 Task: Find a round trip flight from Alexandria to Shanghai for 2 adults in economy class, departing on October 12 and returning on October 17. Use any number of stops and filter by specific airlines.
Action: Mouse pressed left at (288, 263)
Screenshot: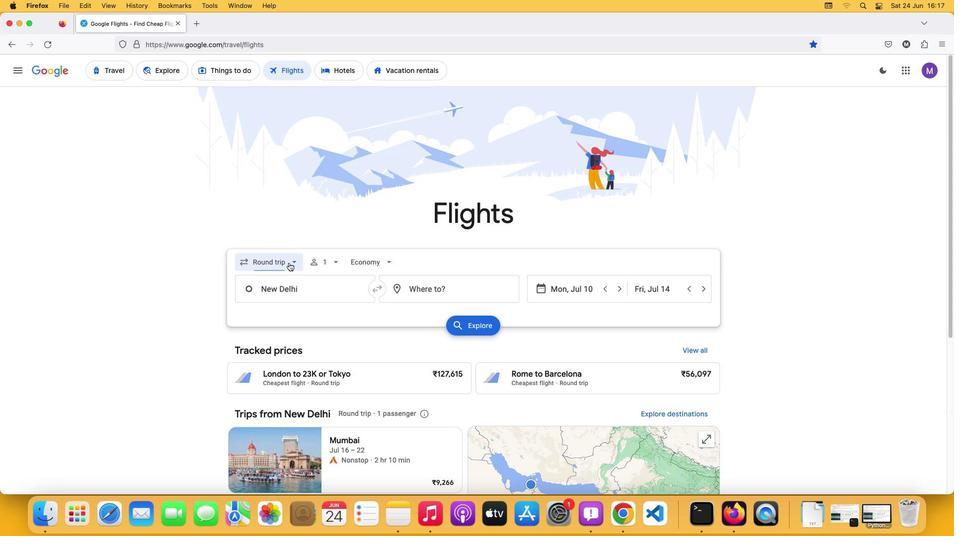 
Action: Mouse moved to (288, 285)
Screenshot: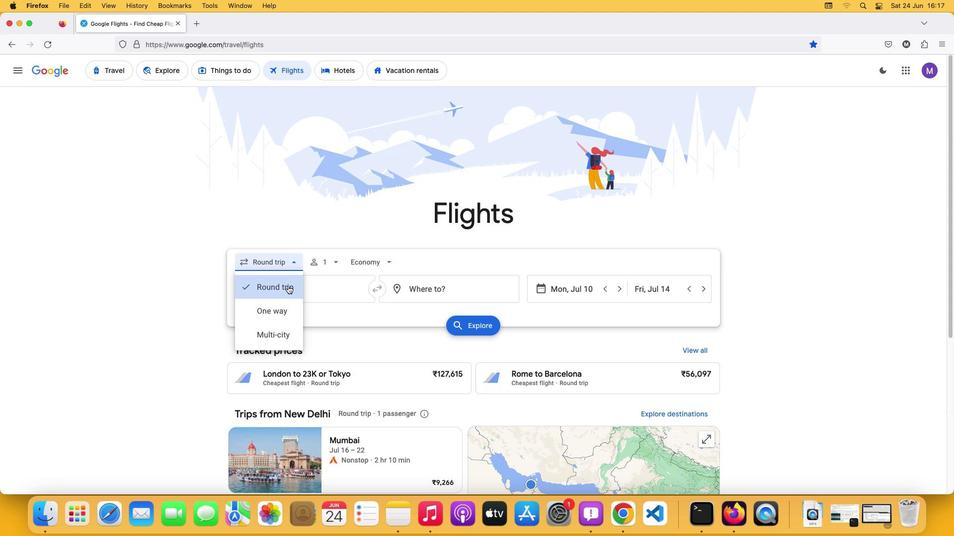
Action: Mouse pressed left at (288, 285)
Screenshot: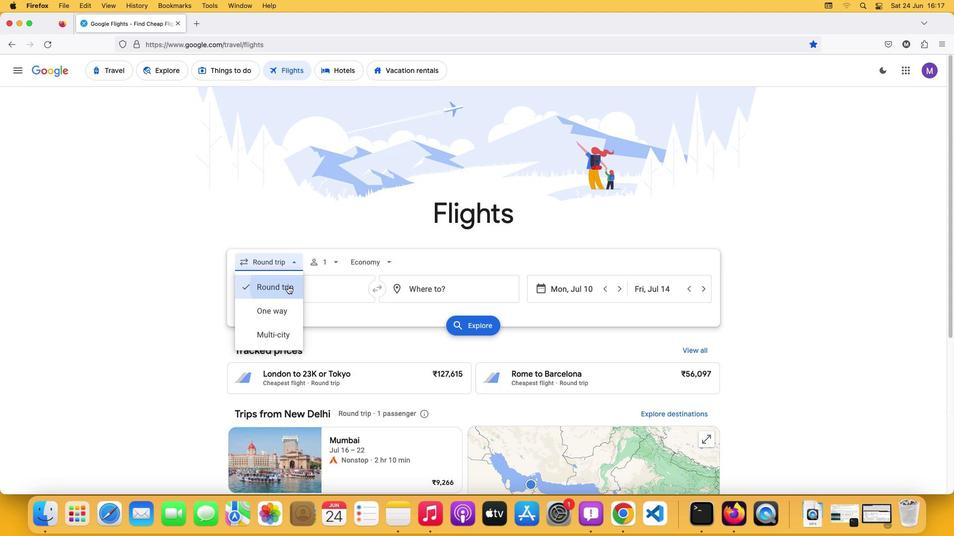 
Action: Mouse moved to (330, 262)
Screenshot: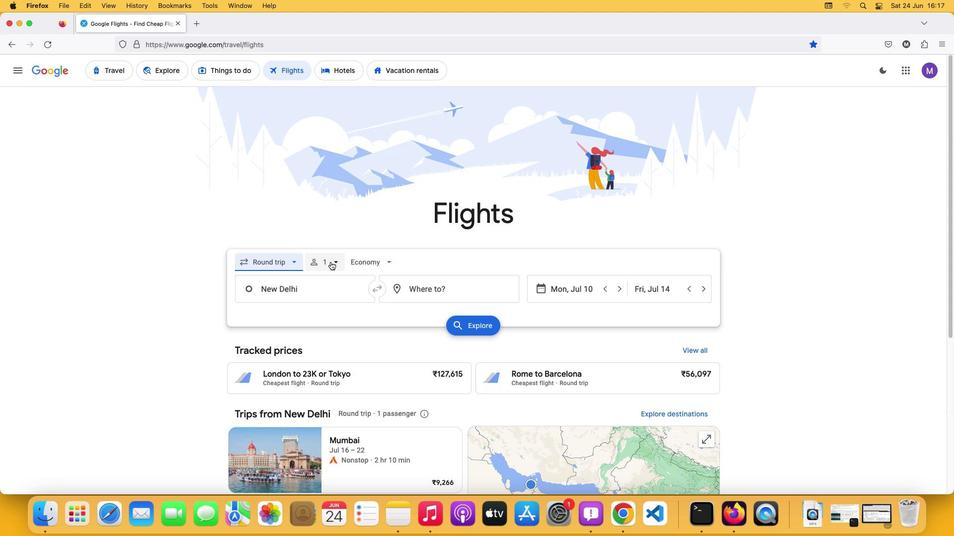 
Action: Mouse pressed left at (330, 262)
Screenshot: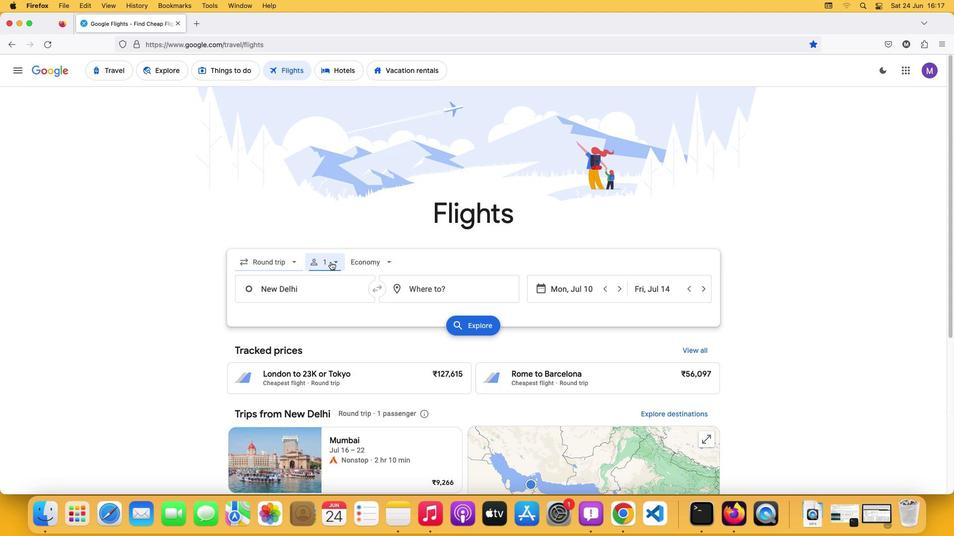 
Action: Mouse moved to (413, 289)
Screenshot: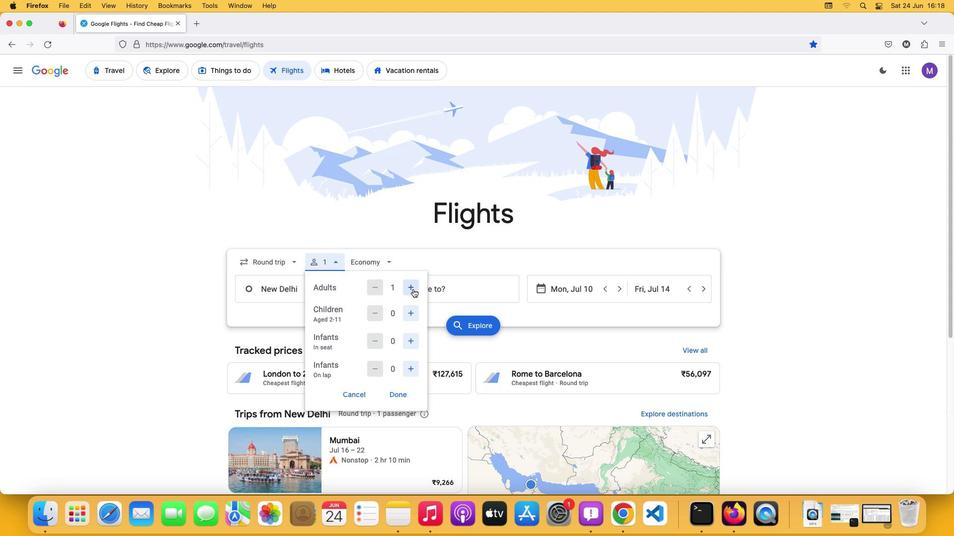 
Action: Mouse pressed left at (413, 289)
Screenshot: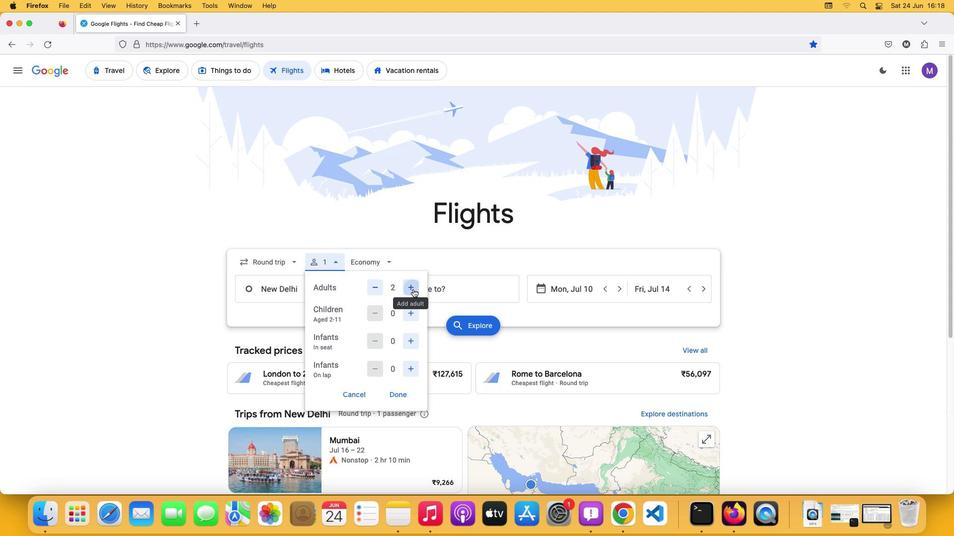 
Action: Mouse moved to (400, 392)
Screenshot: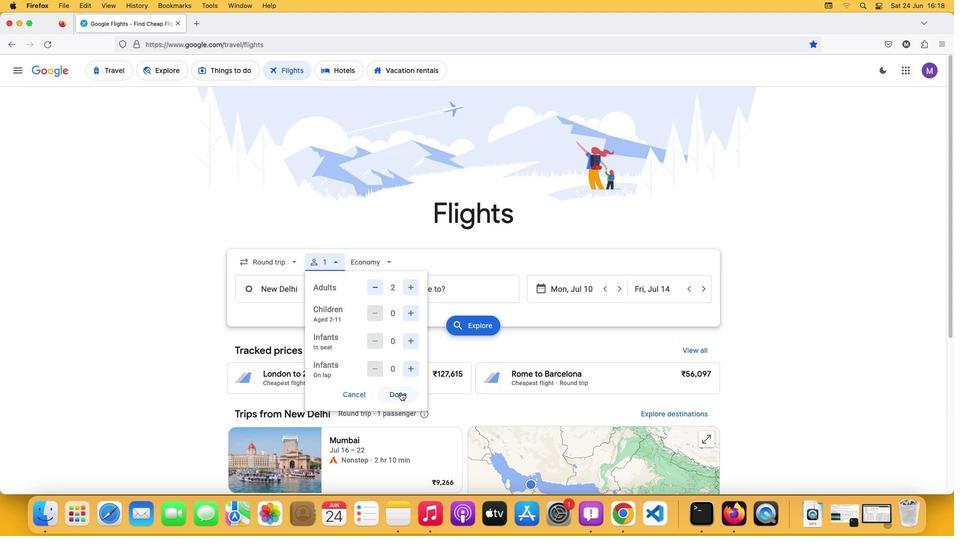 
Action: Mouse pressed left at (400, 392)
Screenshot: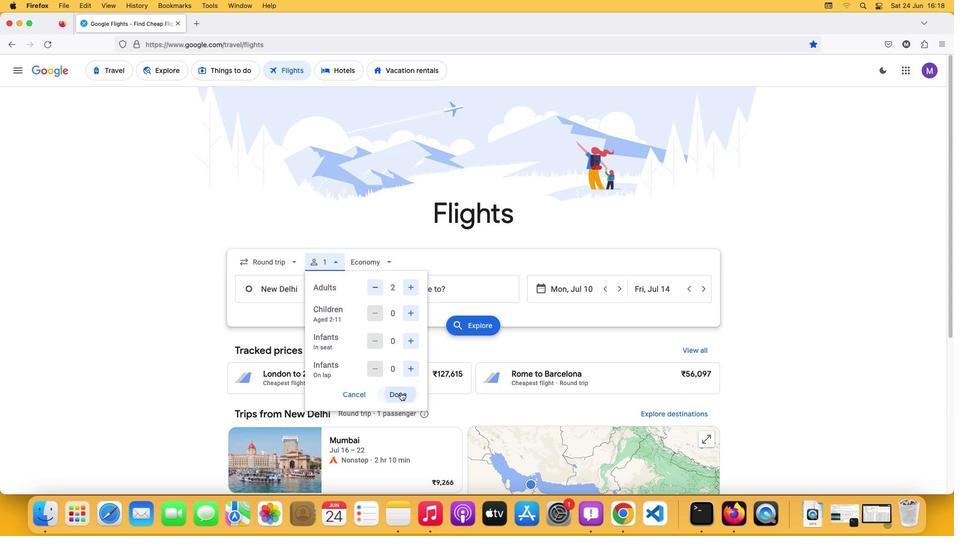 
Action: Mouse moved to (384, 265)
Screenshot: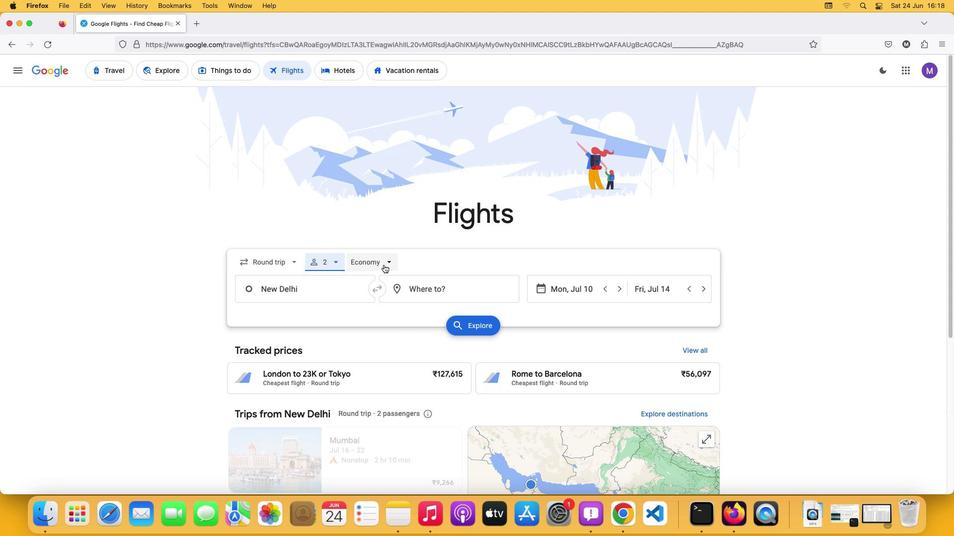 
Action: Mouse pressed left at (384, 265)
Screenshot: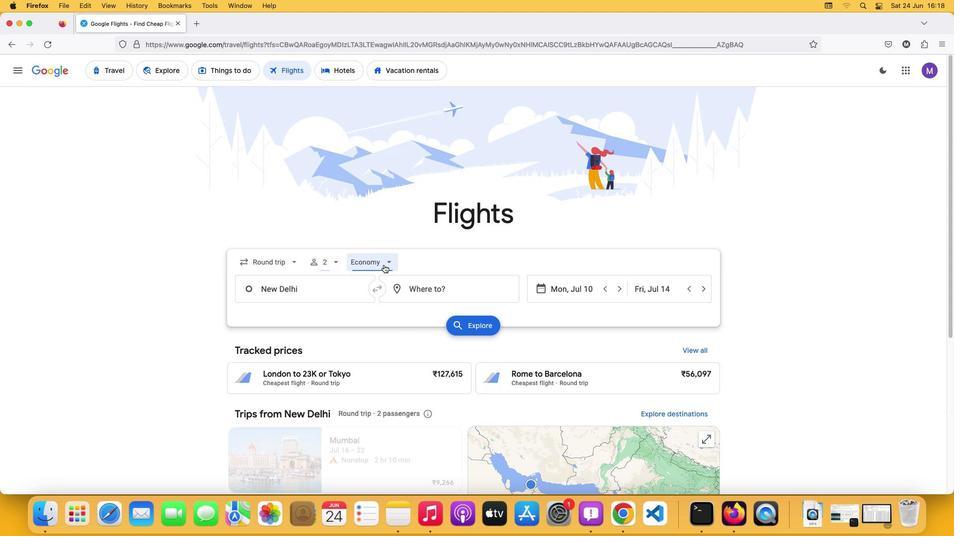 
Action: Mouse moved to (395, 283)
Screenshot: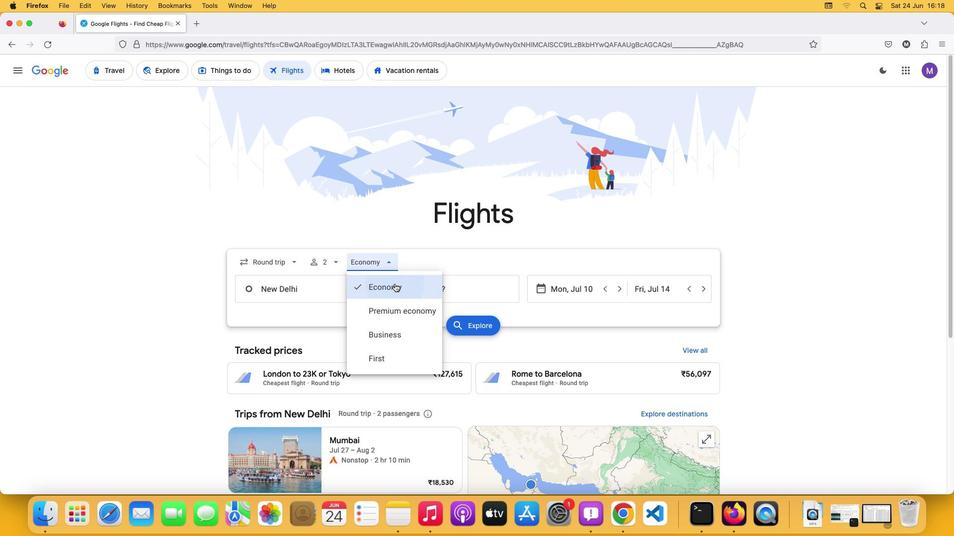 
Action: Mouse pressed left at (395, 283)
Screenshot: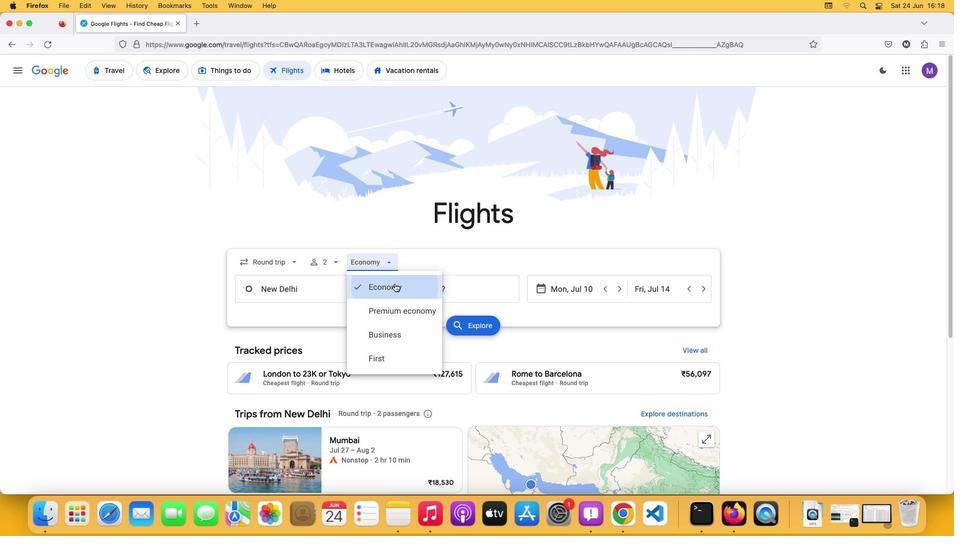
Action: Mouse moved to (317, 285)
Screenshot: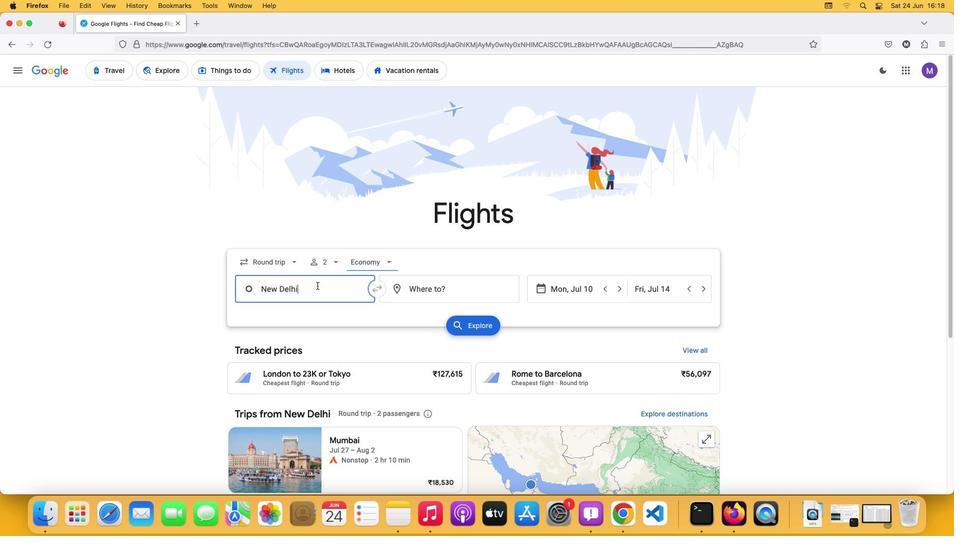 
Action: Mouse pressed left at (317, 285)
Screenshot: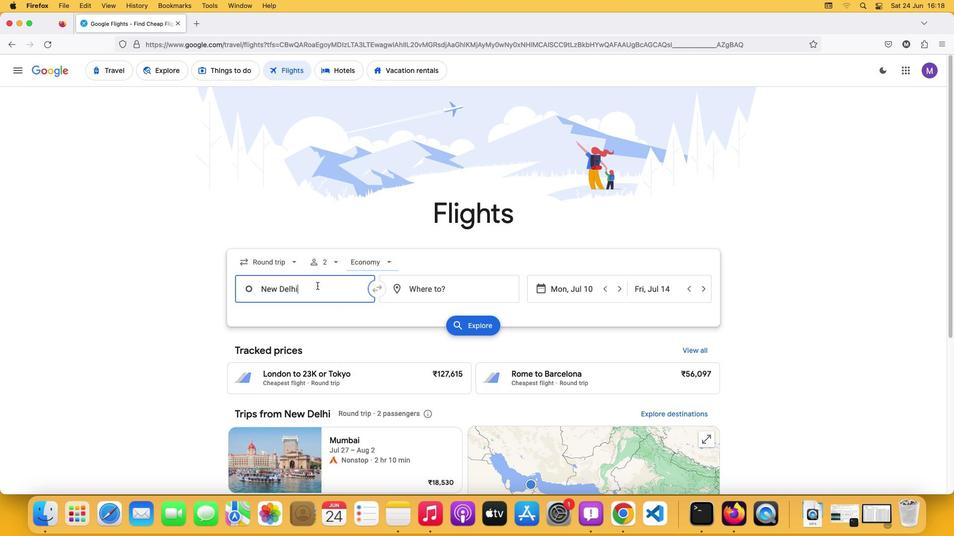 
Action: Mouse moved to (327, 283)
Screenshot: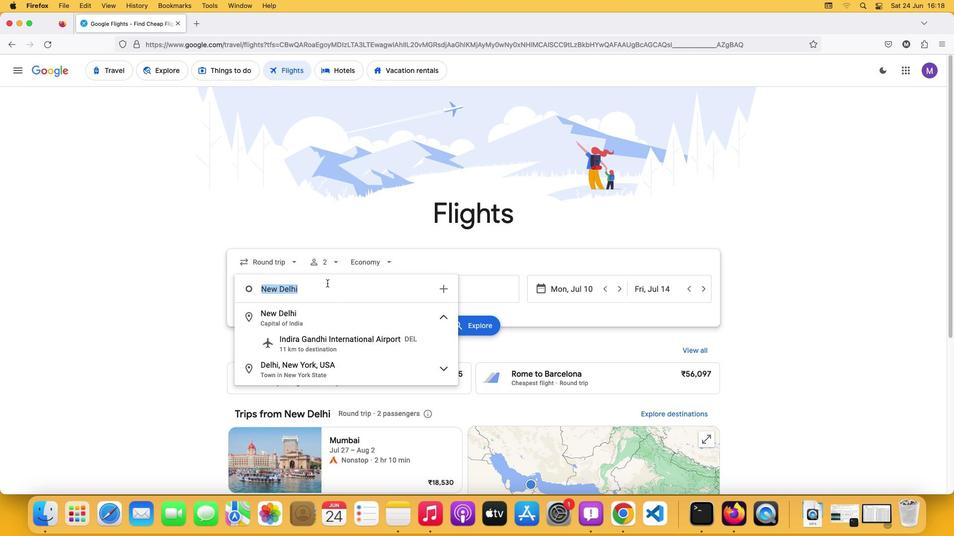 
Action: Key pressed Key.shift'A''l''e''x''a''n''d''r''i''a'
Screenshot: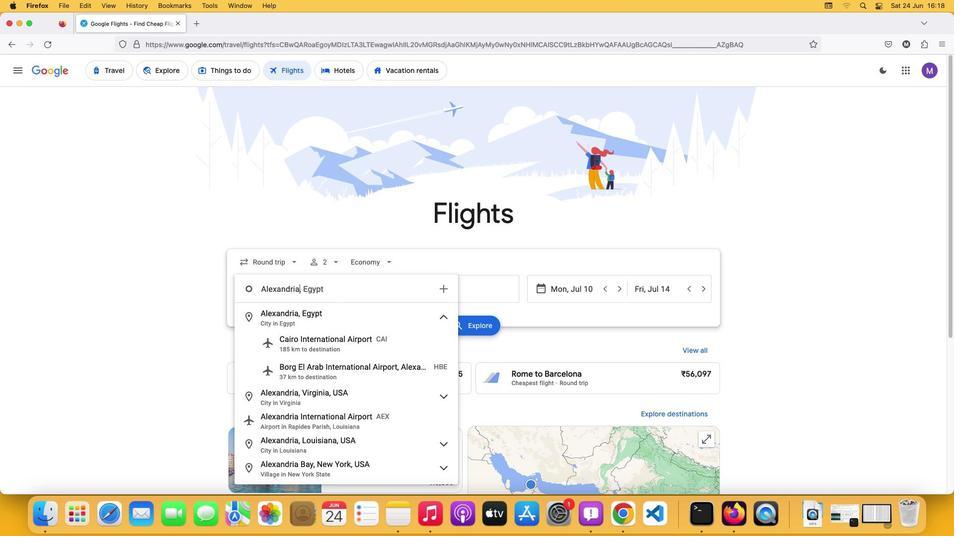 
Action: Mouse moved to (353, 314)
Screenshot: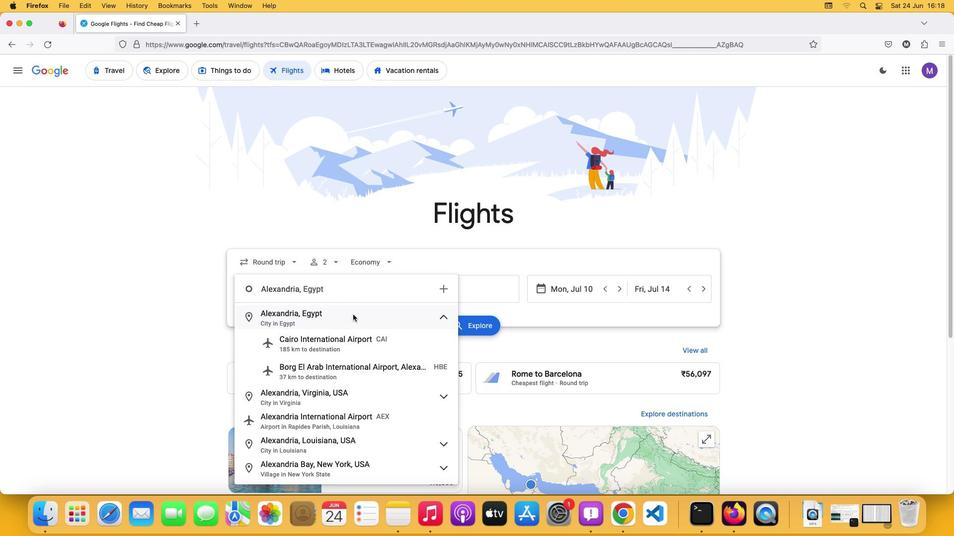 
Action: Mouse pressed left at (353, 314)
Screenshot: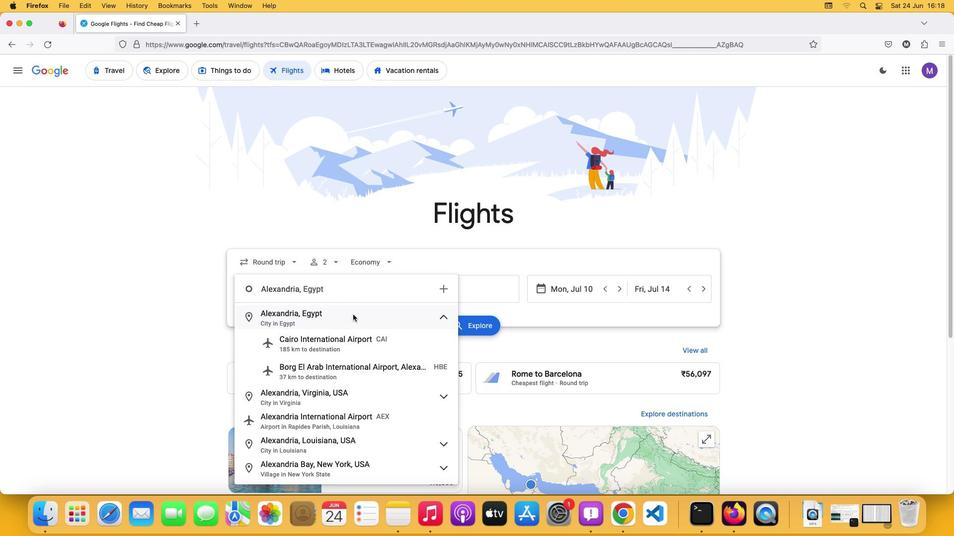 
Action: Mouse moved to (412, 289)
Screenshot: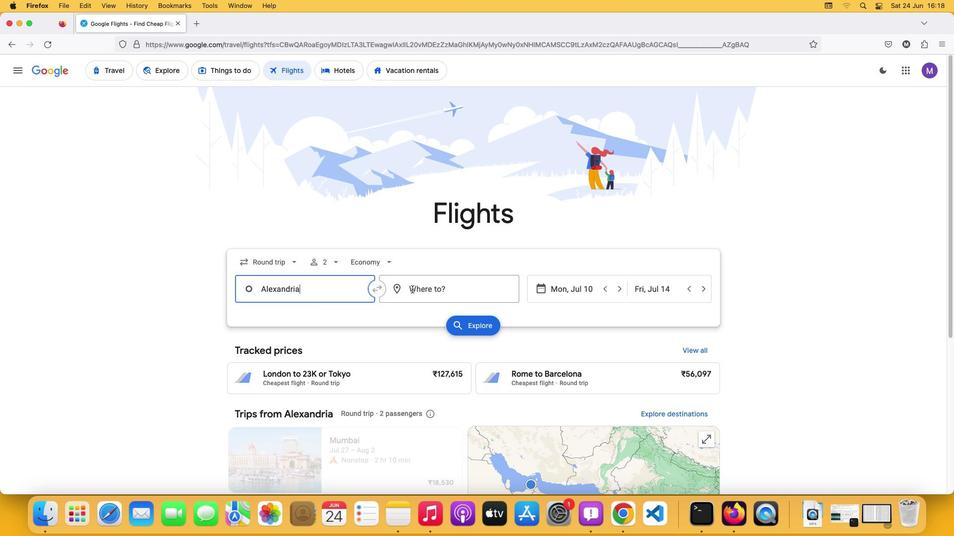
Action: Mouse pressed left at (412, 289)
Screenshot: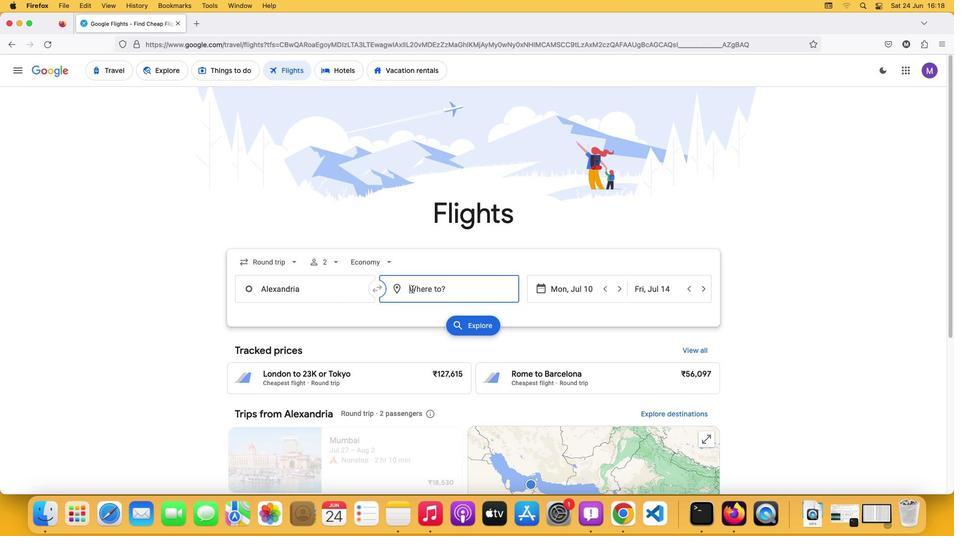 
Action: Mouse pressed left at (412, 289)
Screenshot: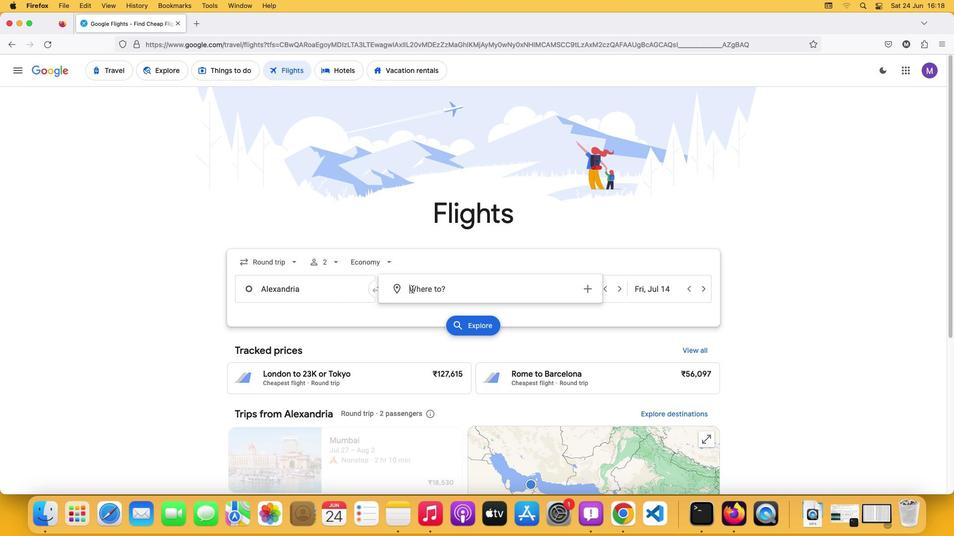 
Action: Key pressed Key.shift'S''h''a''n''g''h''a''i'
Screenshot: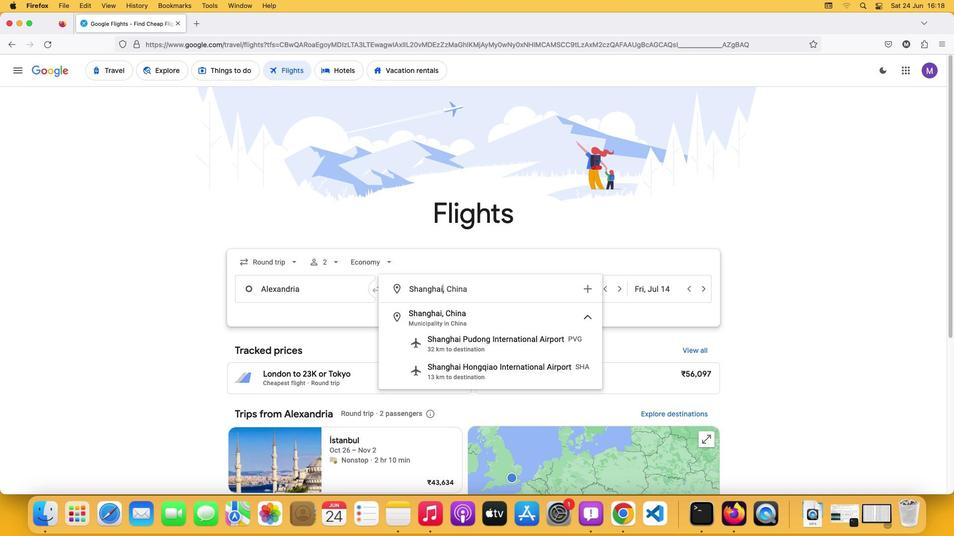 
Action: Mouse moved to (441, 315)
Screenshot: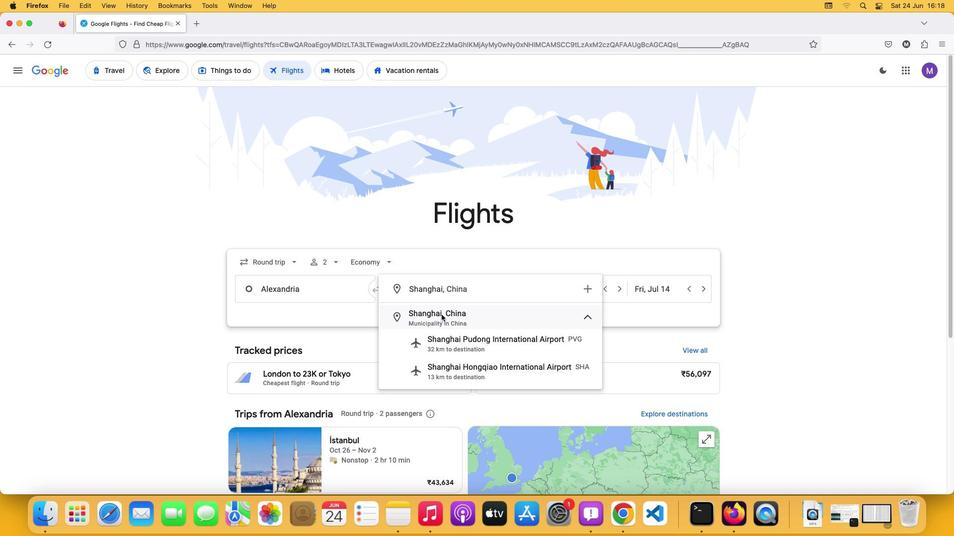
Action: Mouse pressed left at (441, 315)
Screenshot: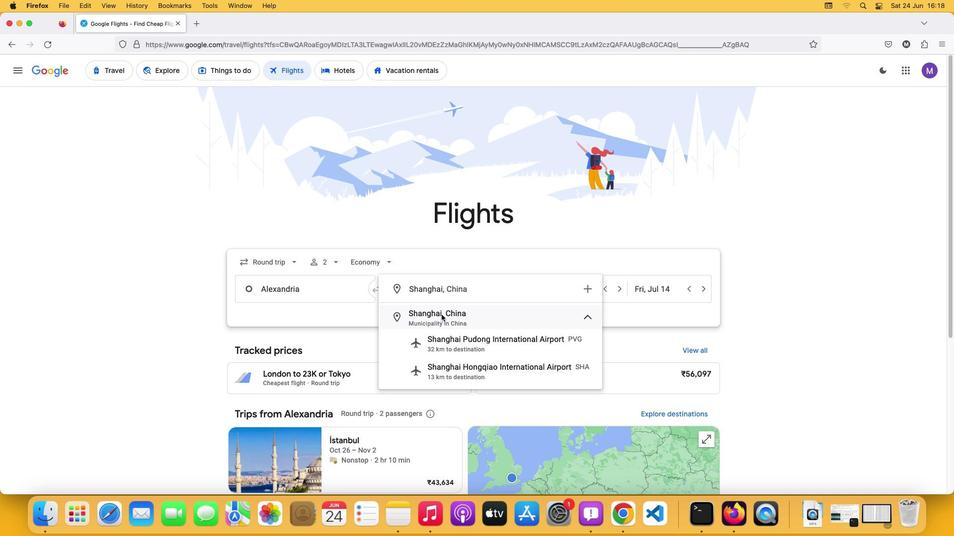 
Action: Mouse moved to (546, 288)
Screenshot: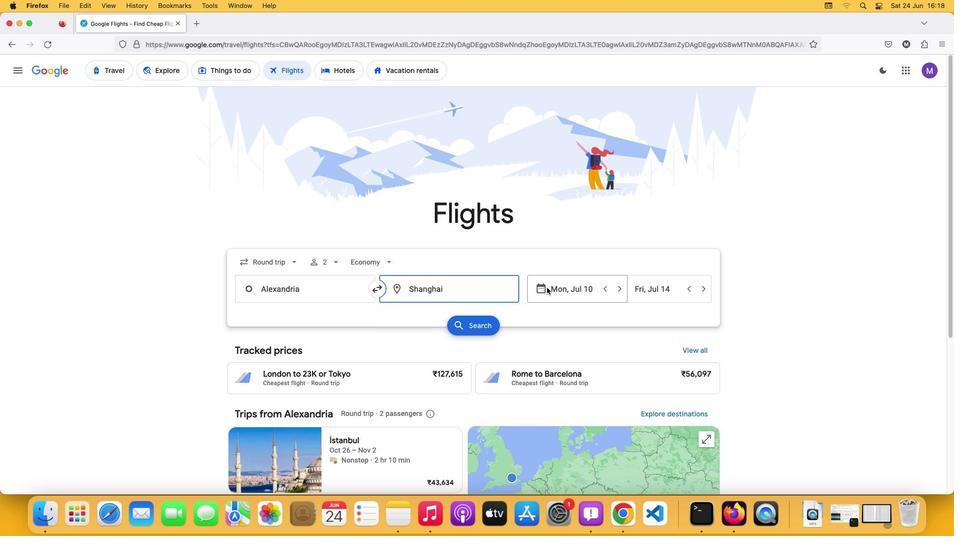 
Action: Mouse pressed left at (546, 288)
Screenshot: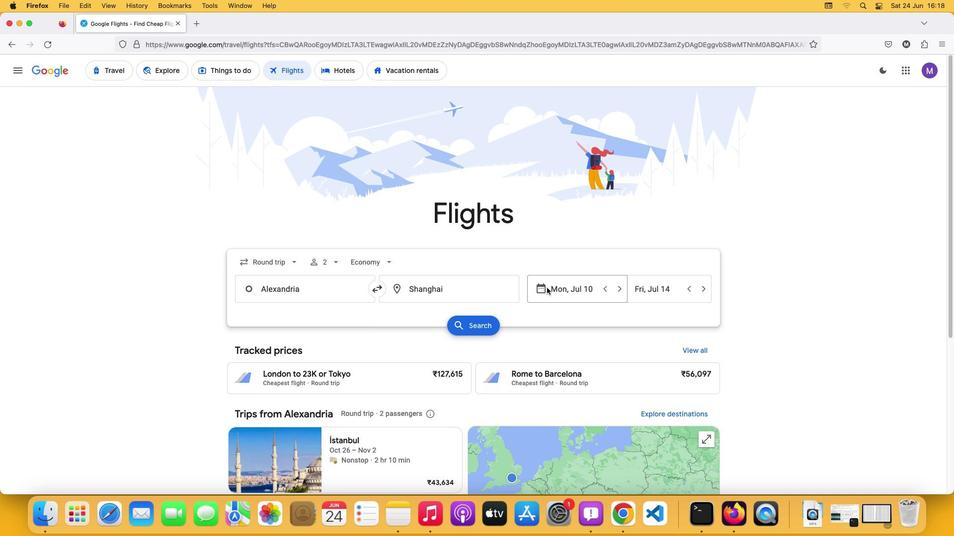 
Action: Mouse moved to (721, 360)
Screenshot: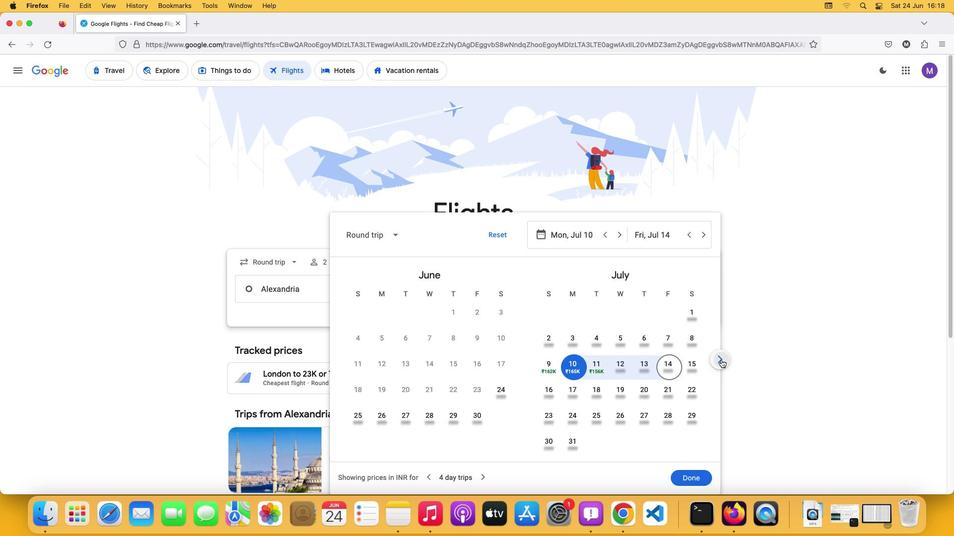 
Action: Mouse pressed left at (721, 360)
Screenshot: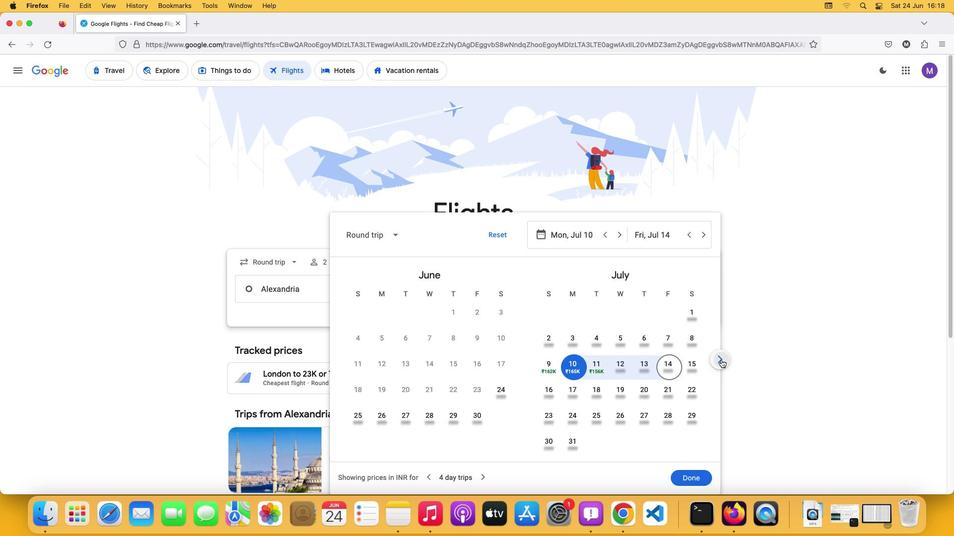 
Action: Mouse pressed left at (721, 360)
Screenshot: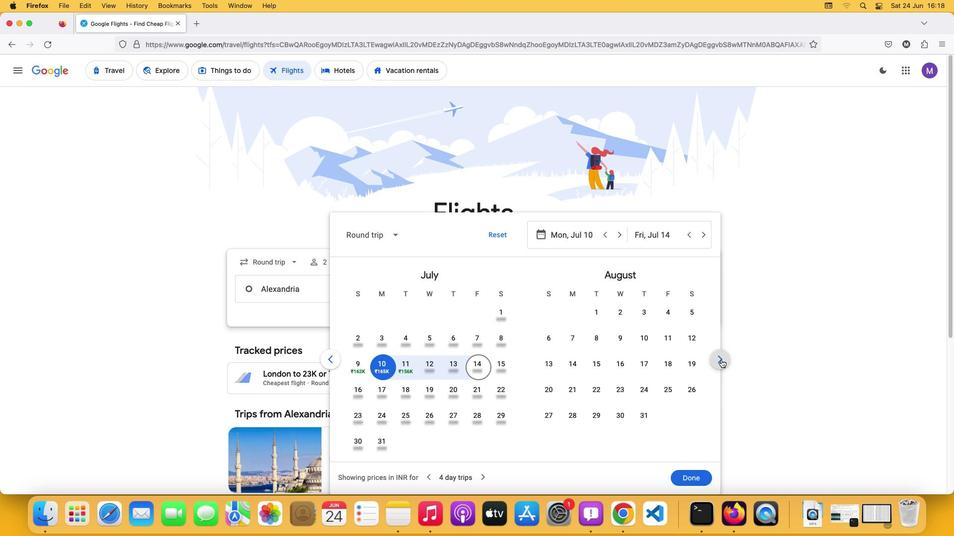 
Action: Mouse pressed left at (721, 360)
Screenshot: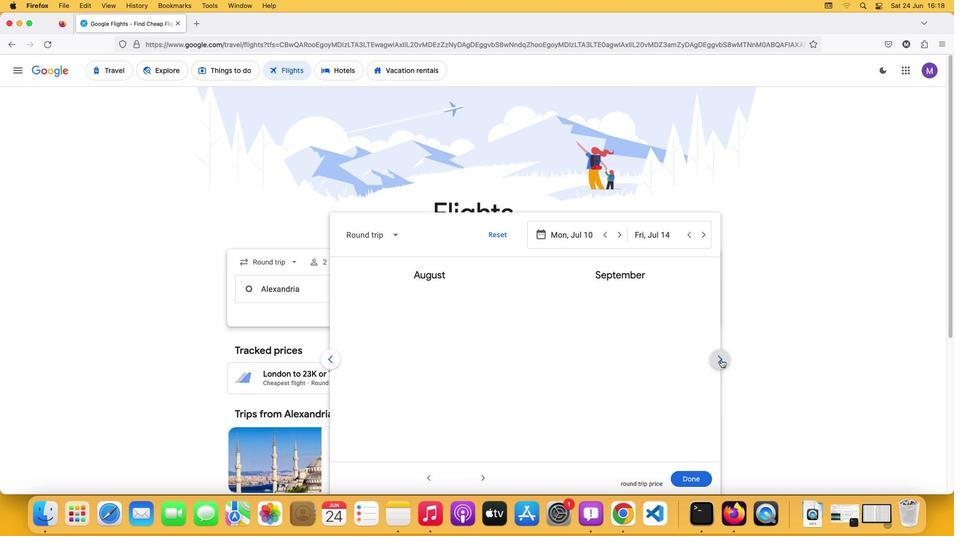 
Action: Mouse moved to (648, 340)
Screenshot: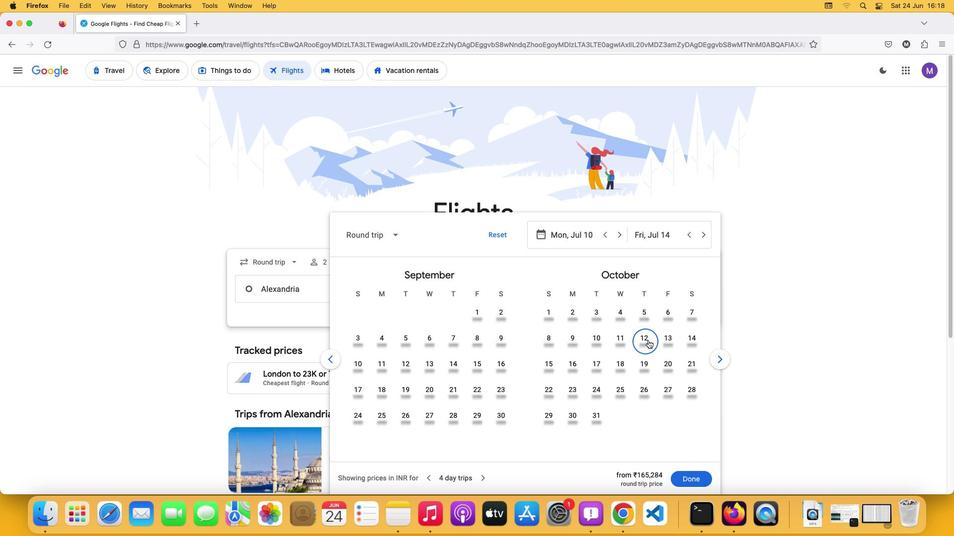 
Action: Mouse pressed left at (648, 340)
Screenshot: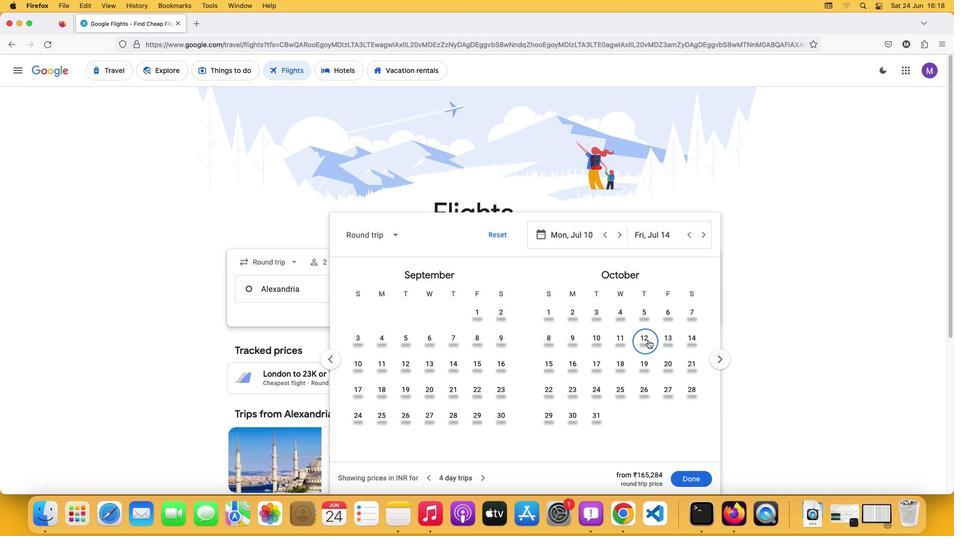 
Action: Mouse moved to (595, 363)
Screenshot: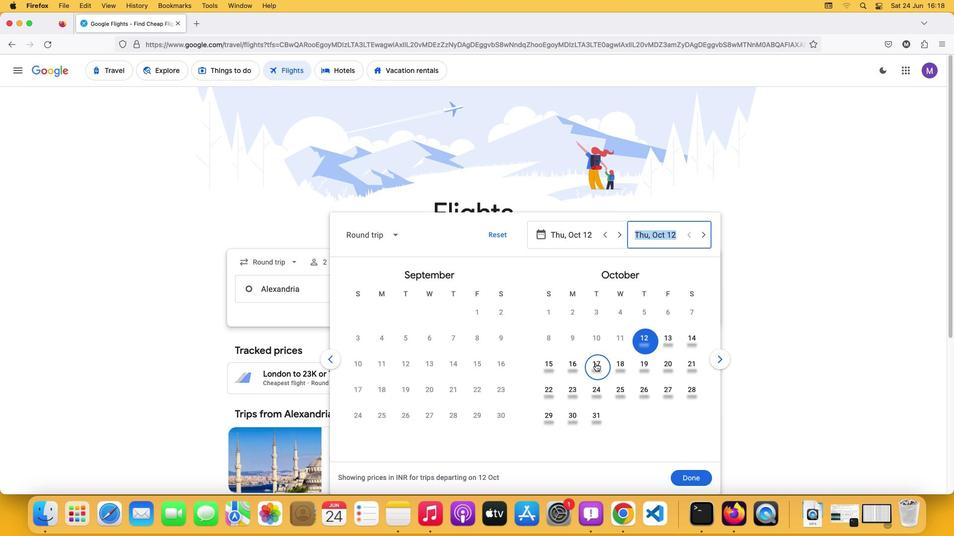
Action: Mouse pressed left at (595, 363)
Screenshot: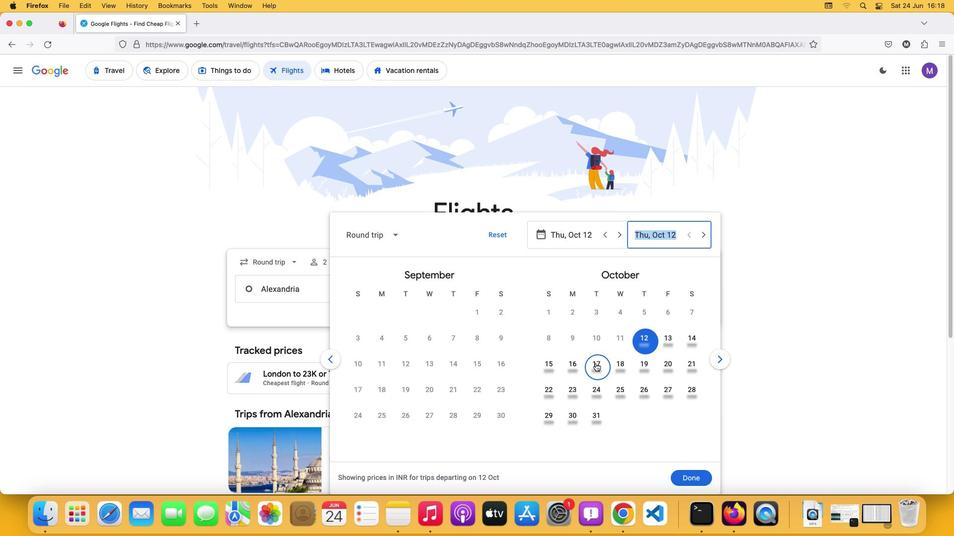 
Action: Mouse moved to (686, 475)
Screenshot: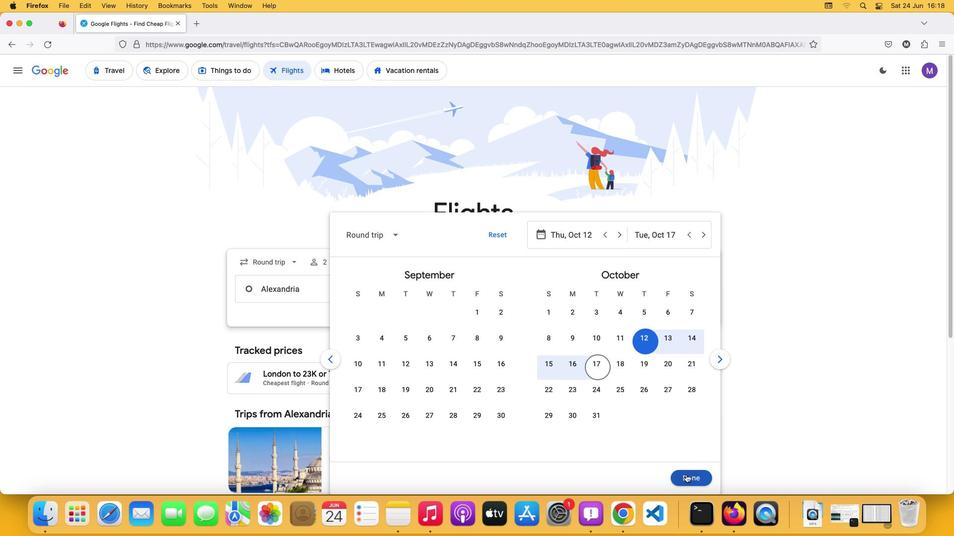 
Action: Mouse pressed left at (686, 475)
Screenshot: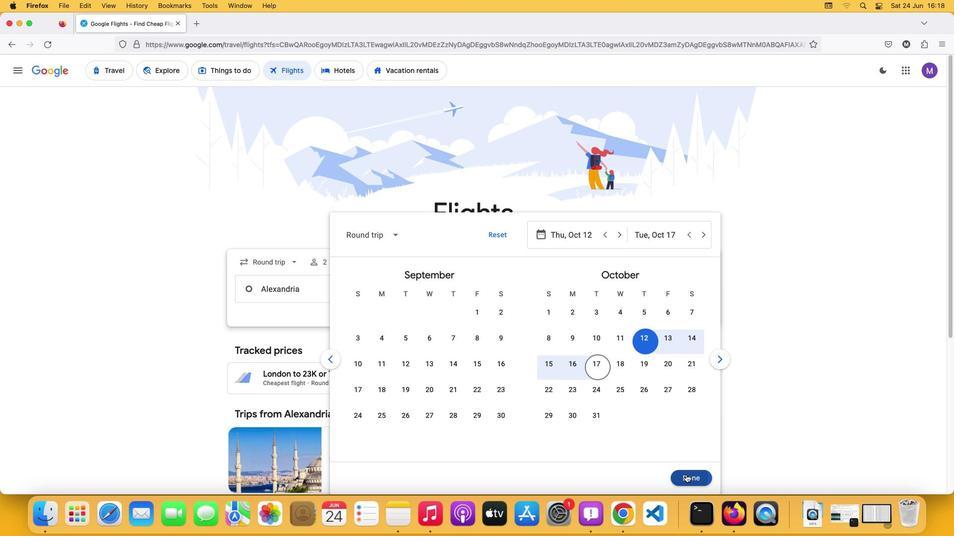 
Action: Mouse moved to (486, 326)
Screenshot: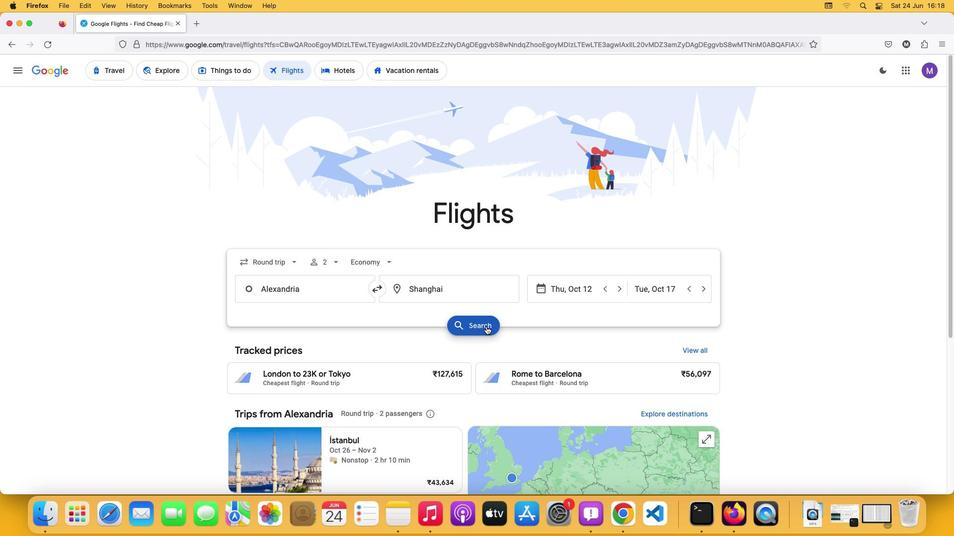 
Action: Mouse pressed left at (486, 326)
Screenshot: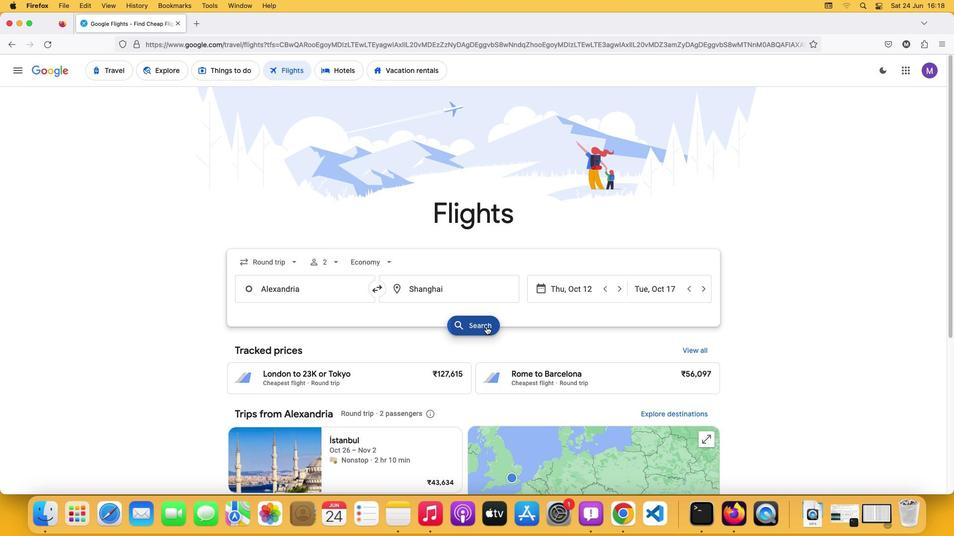 
Action: Mouse moved to (307, 160)
Screenshot: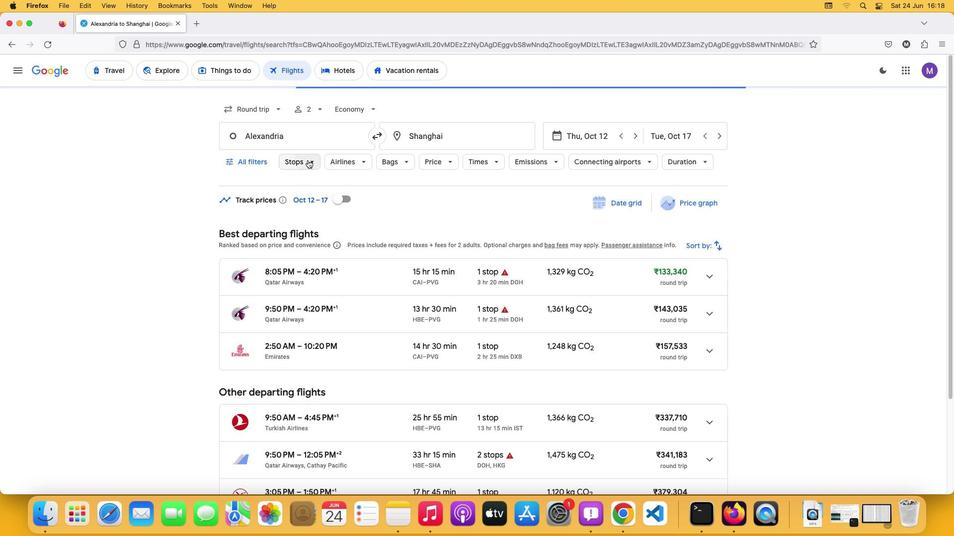 
Action: Mouse pressed left at (307, 160)
Screenshot: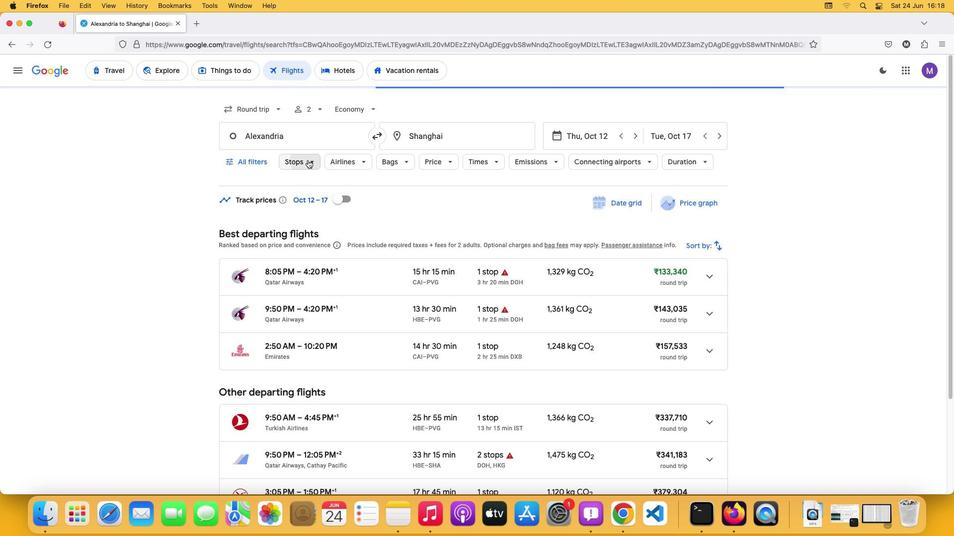 
Action: Mouse moved to (304, 212)
Screenshot: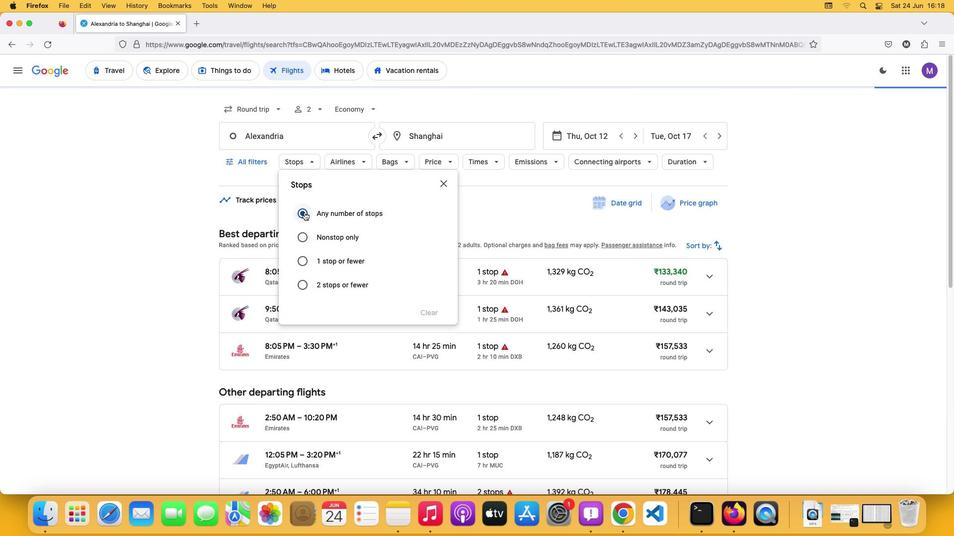 
Action: Mouse pressed left at (304, 212)
Screenshot: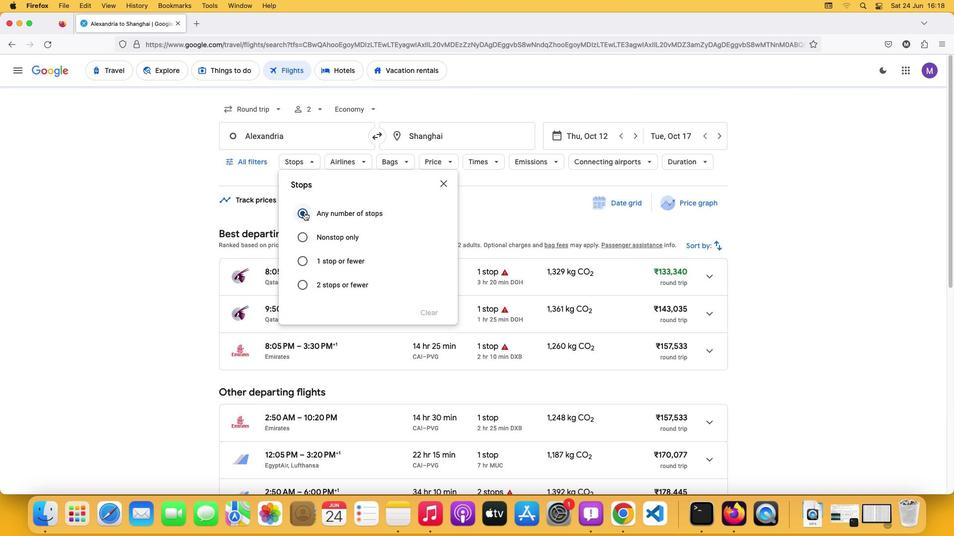 
Action: Mouse moved to (367, 161)
Screenshot: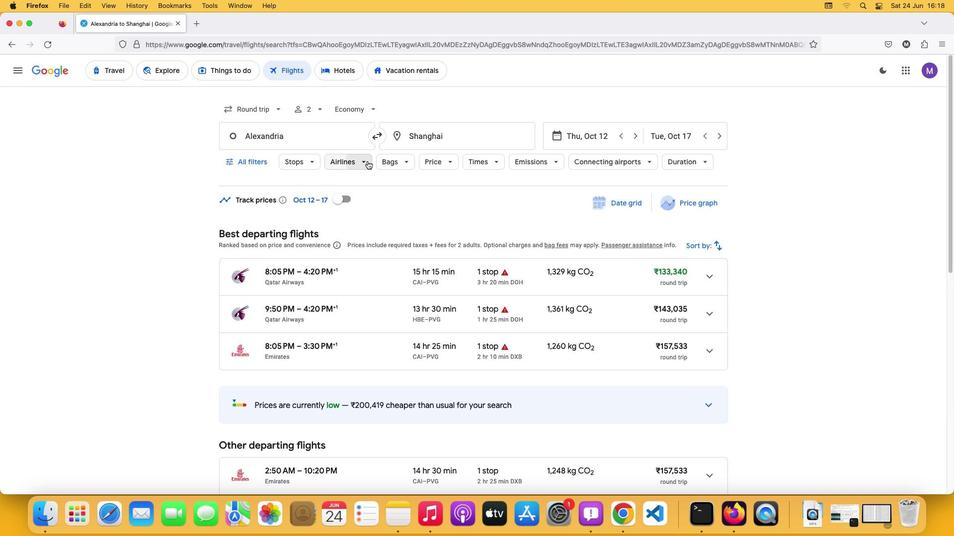 
Action: Mouse pressed left at (367, 161)
Screenshot: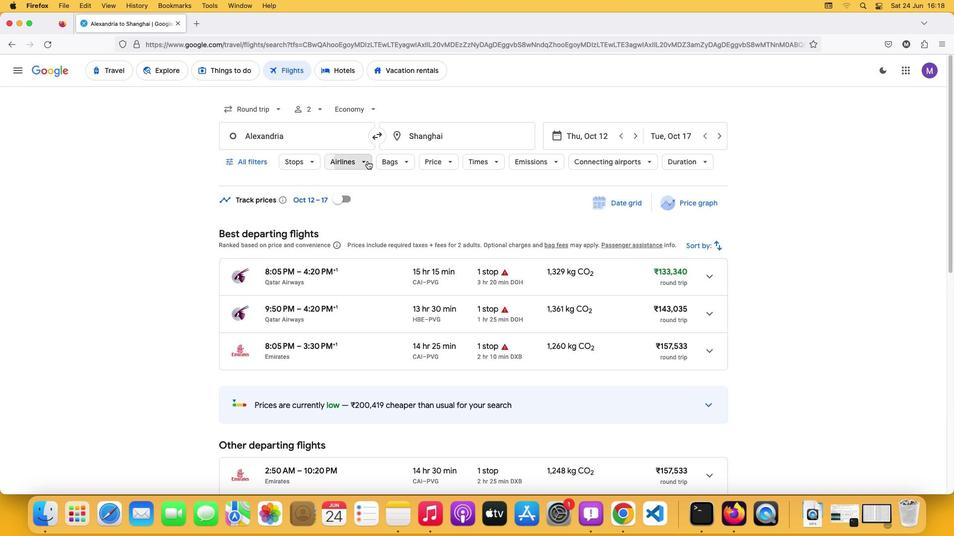 
Action: Mouse moved to (468, 214)
Screenshot: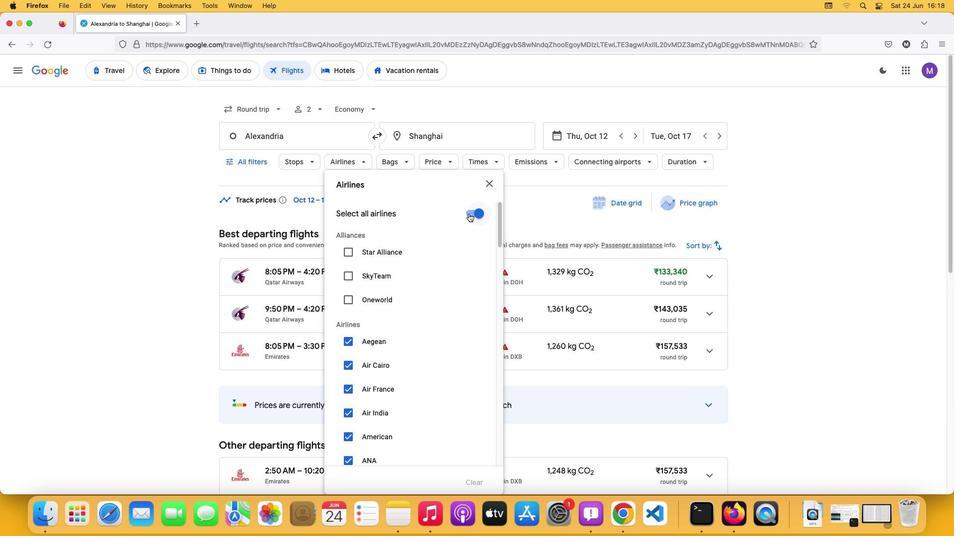 
Action: Mouse pressed left at (468, 214)
Screenshot: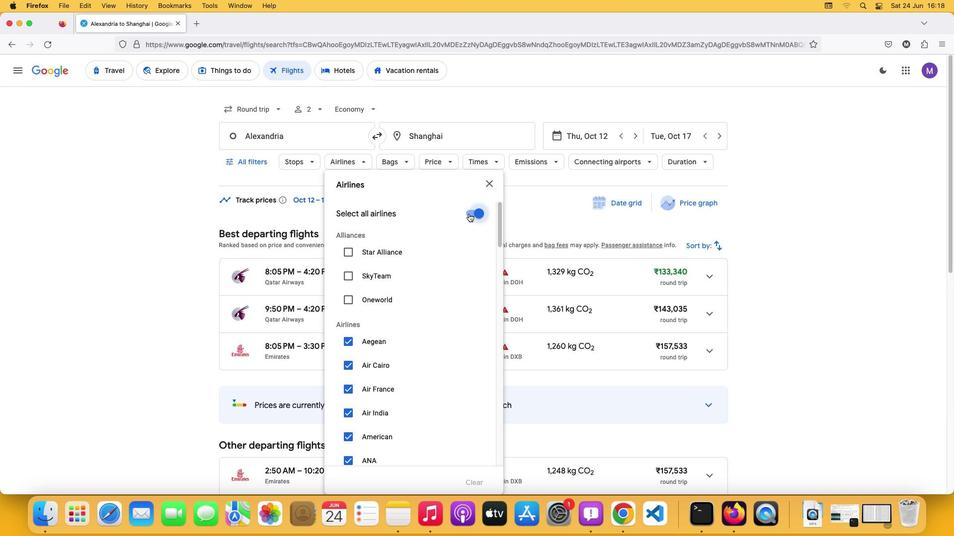 
Action: Mouse moved to (415, 331)
Screenshot: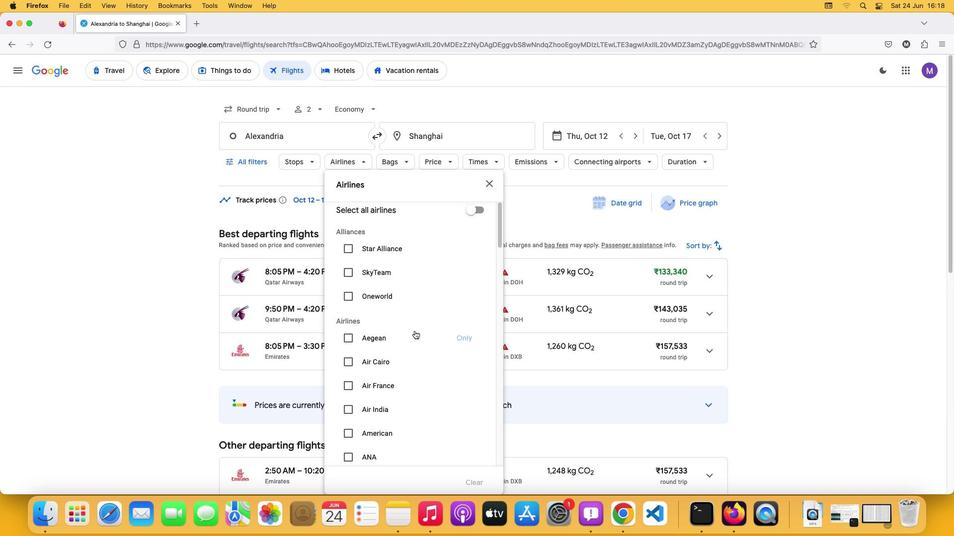 
Action: Mouse scrolled (415, 331) with delta (0, 0)
Screenshot: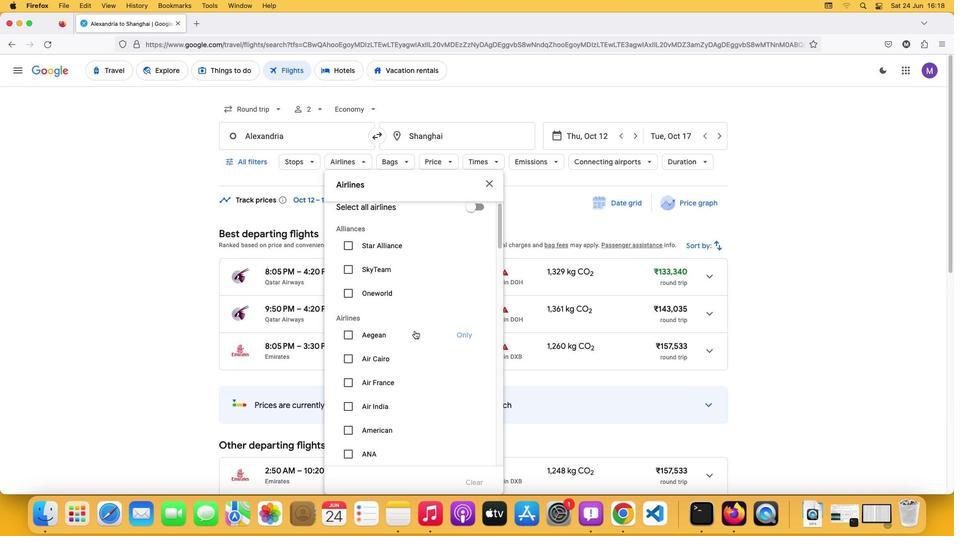
Action: Mouse scrolled (415, 331) with delta (0, 0)
Screenshot: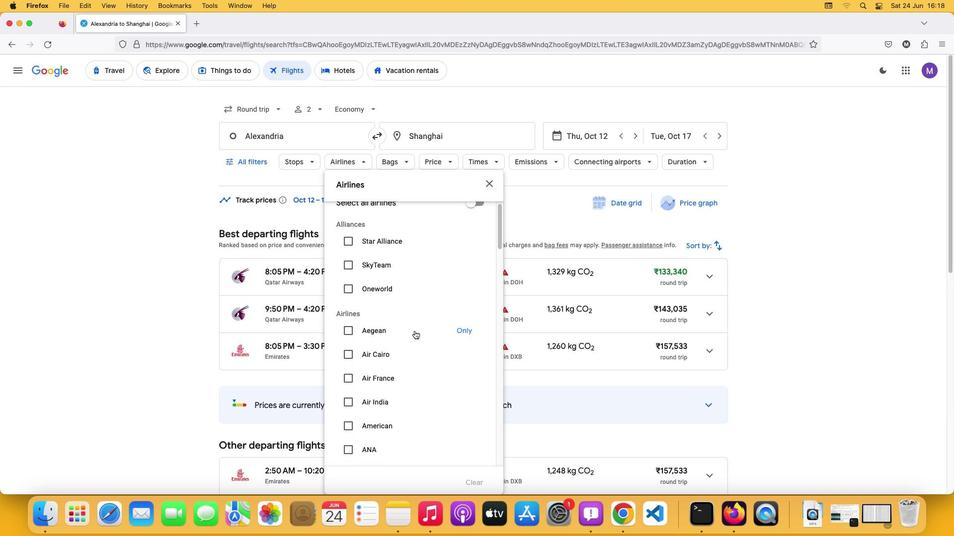 
Action: Mouse scrolled (415, 331) with delta (0, 0)
Screenshot: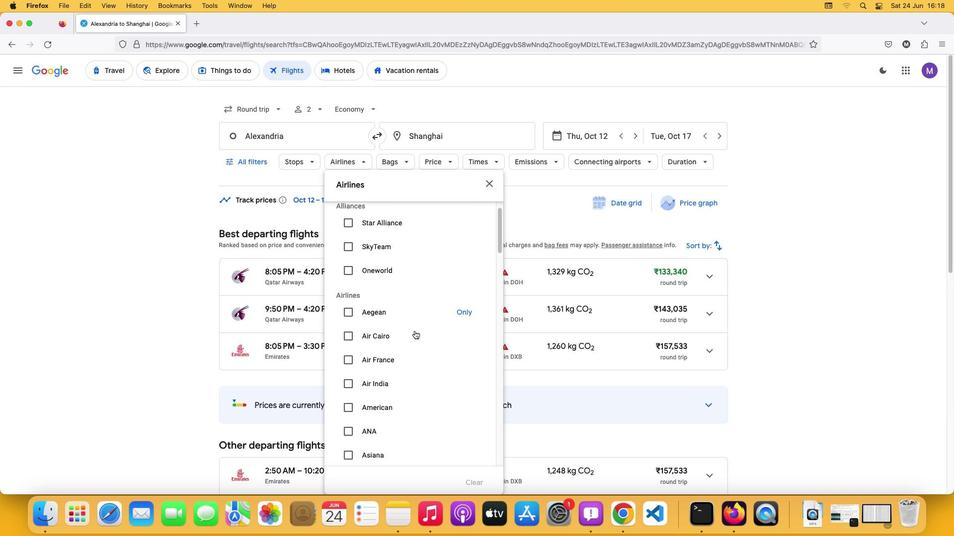 
Action: Mouse scrolled (415, 331) with delta (0, 0)
Screenshot: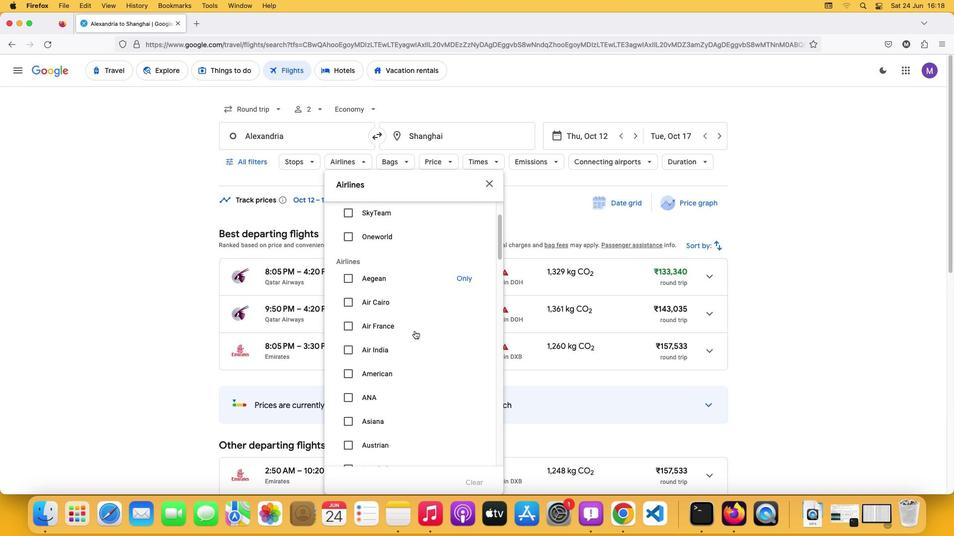 
Action: Mouse scrolled (415, 331) with delta (0, -1)
Screenshot: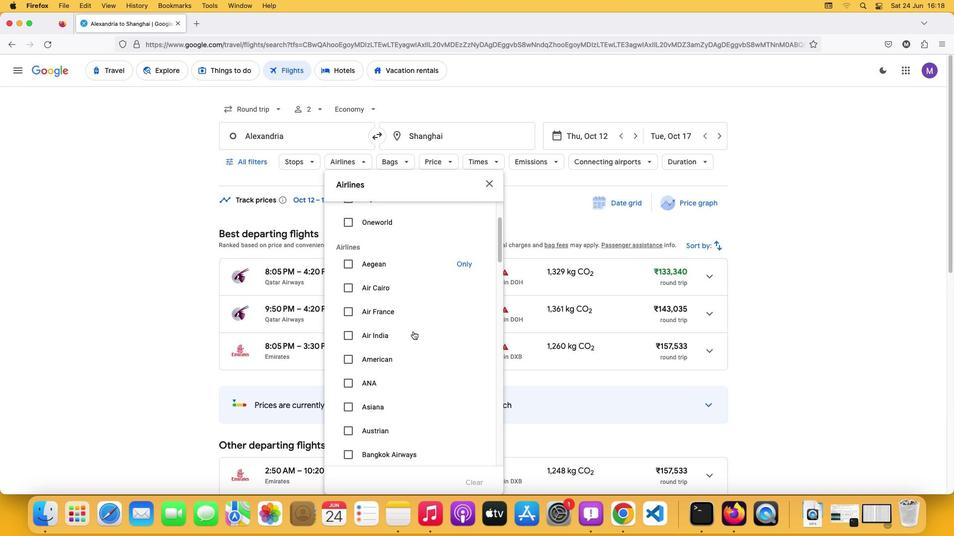 
Action: Mouse moved to (410, 333)
Screenshot: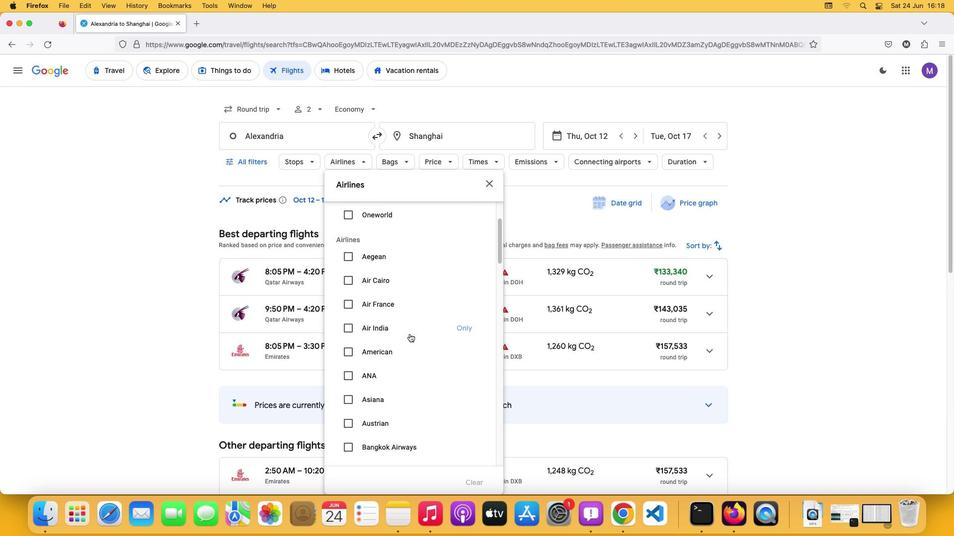 
Action: Mouse scrolled (410, 333) with delta (0, 0)
Screenshot: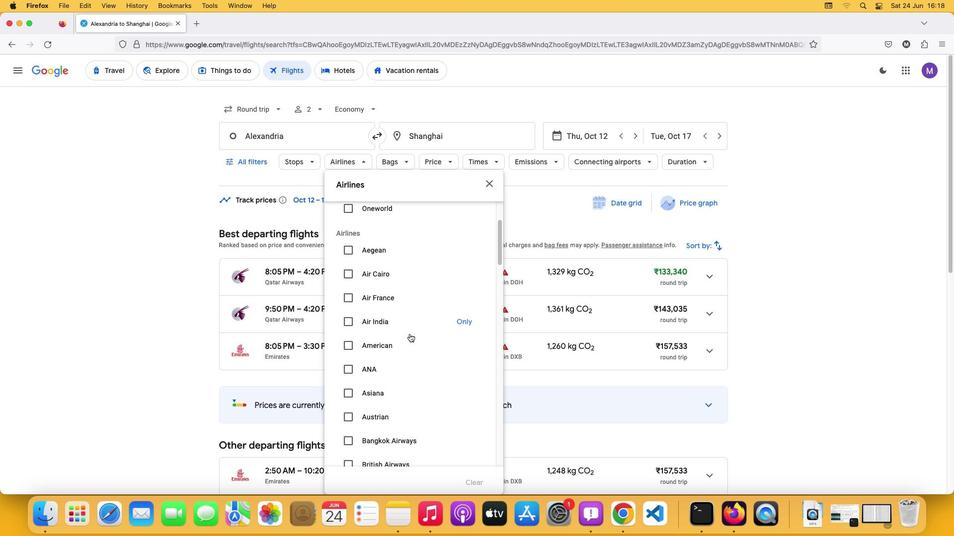 
Action: Mouse scrolled (410, 333) with delta (0, 0)
Screenshot: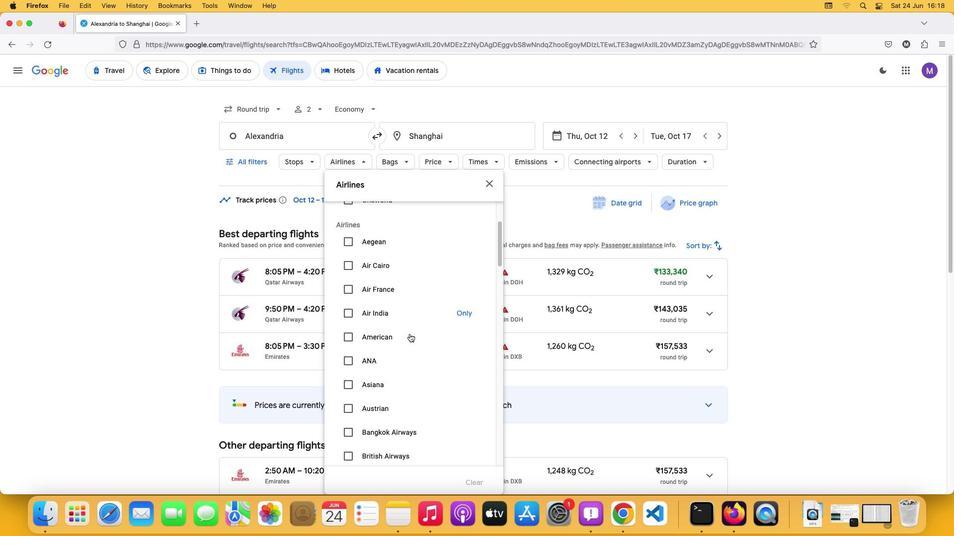 
Action: Mouse moved to (410, 333)
Screenshot: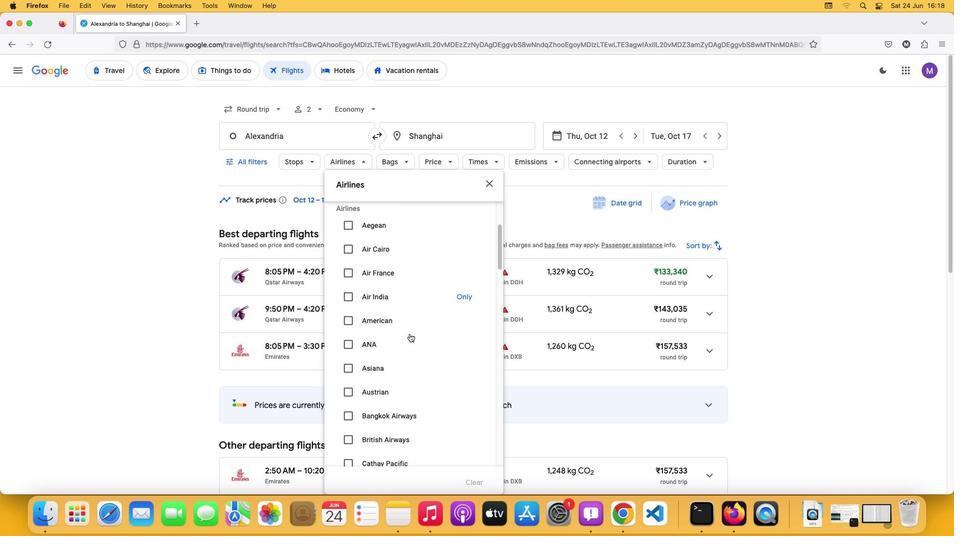 
Action: Mouse scrolled (410, 333) with delta (0, 0)
Screenshot: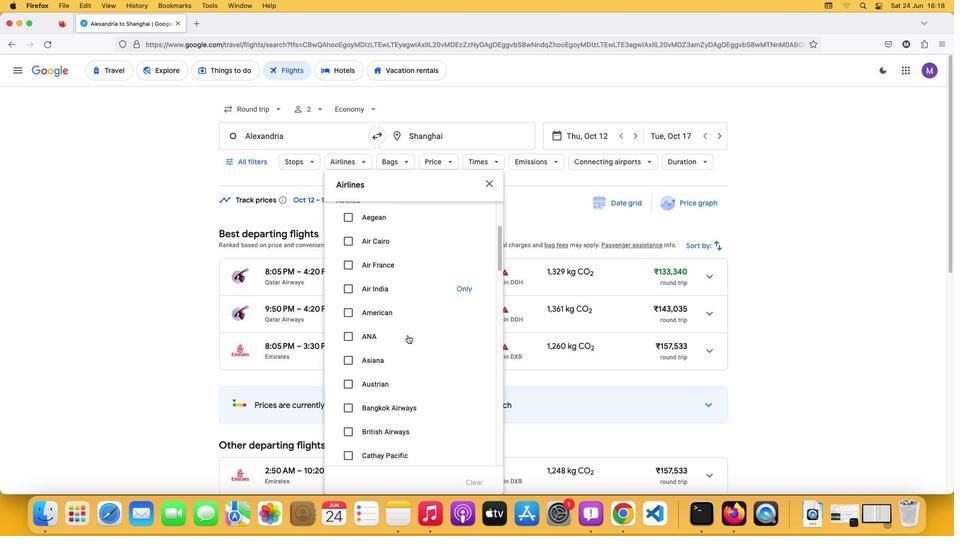 
Action: Mouse moved to (403, 338)
Screenshot: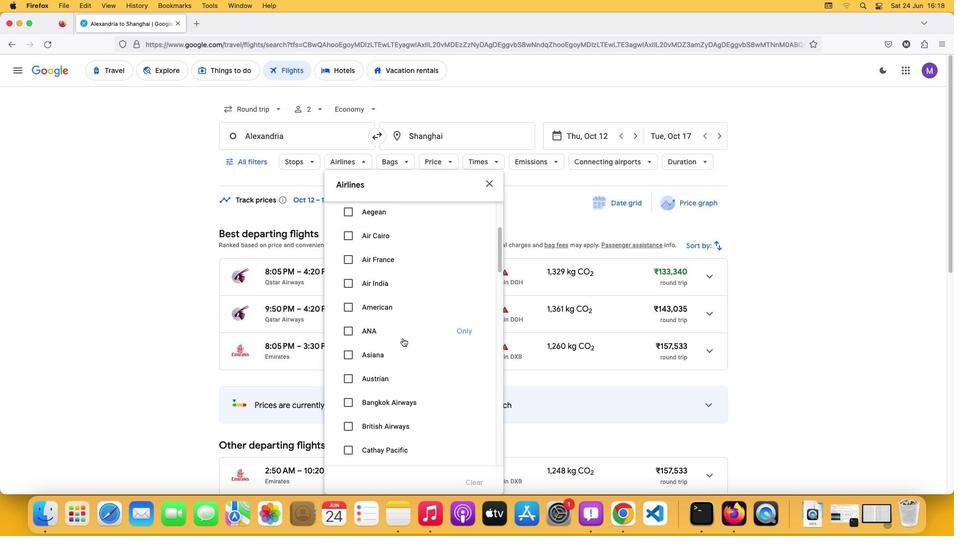 
Action: Mouse scrolled (403, 338) with delta (0, 0)
Screenshot: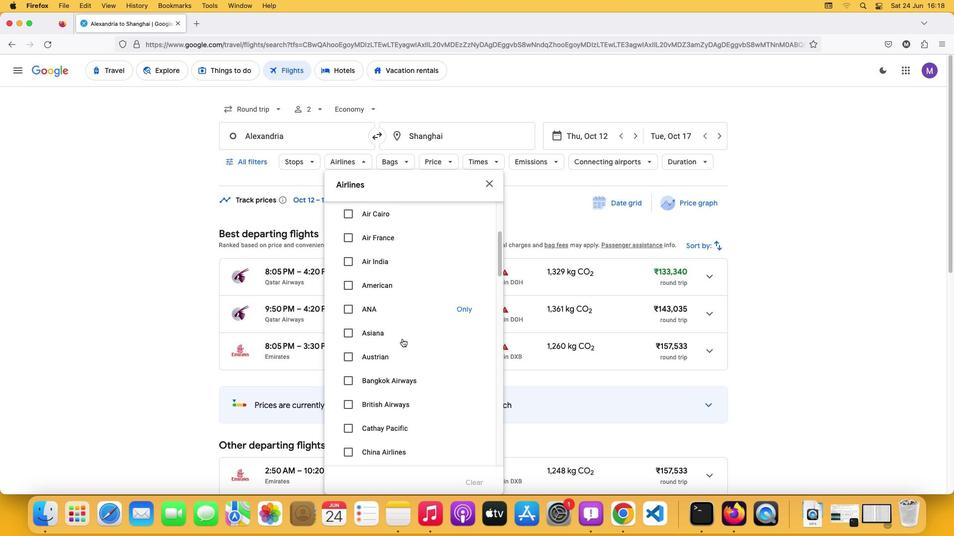 
Action: Mouse scrolled (403, 338) with delta (0, 0)
Screenshot: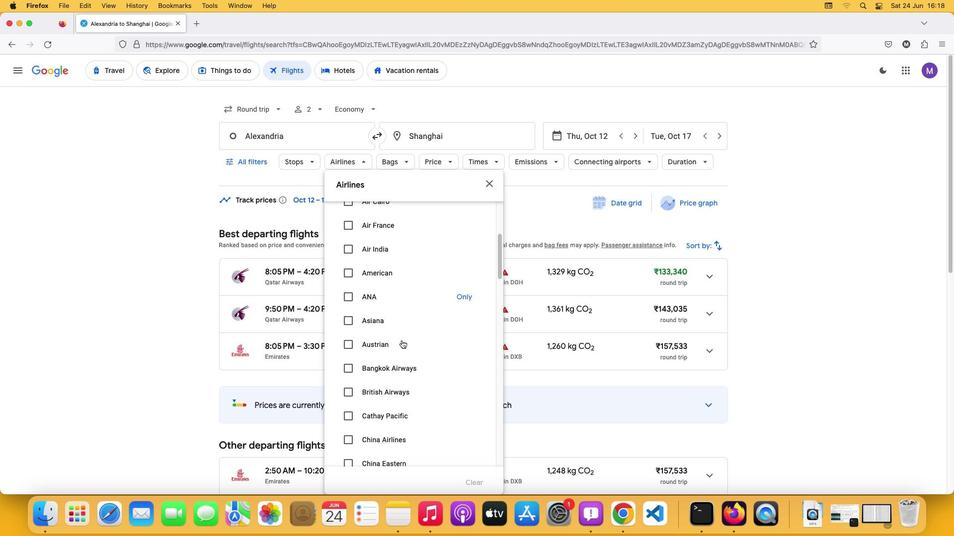 
Action: Mouse scrolled (403, 338) with delta (0, 0)
Screenshot: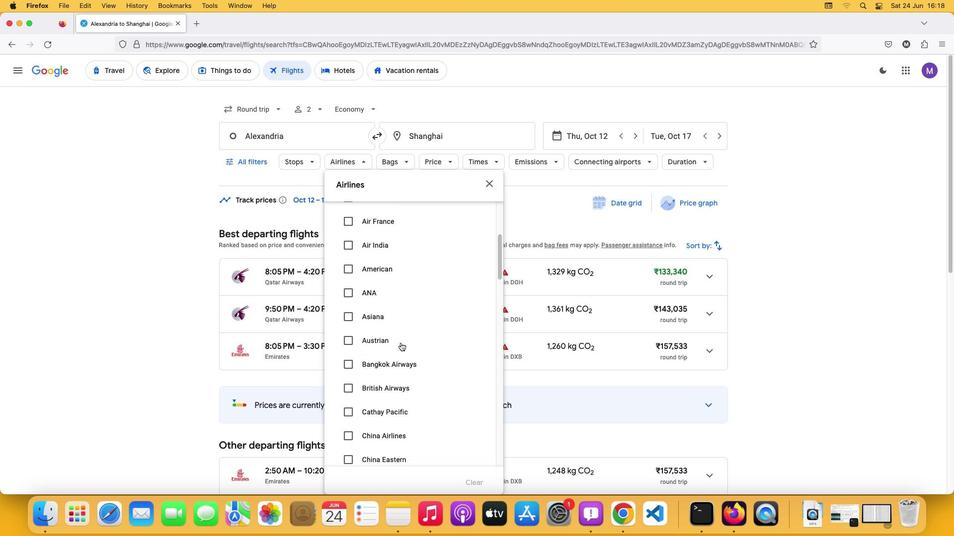 
Action: Mouse moved to (399, 345)
Screenshot: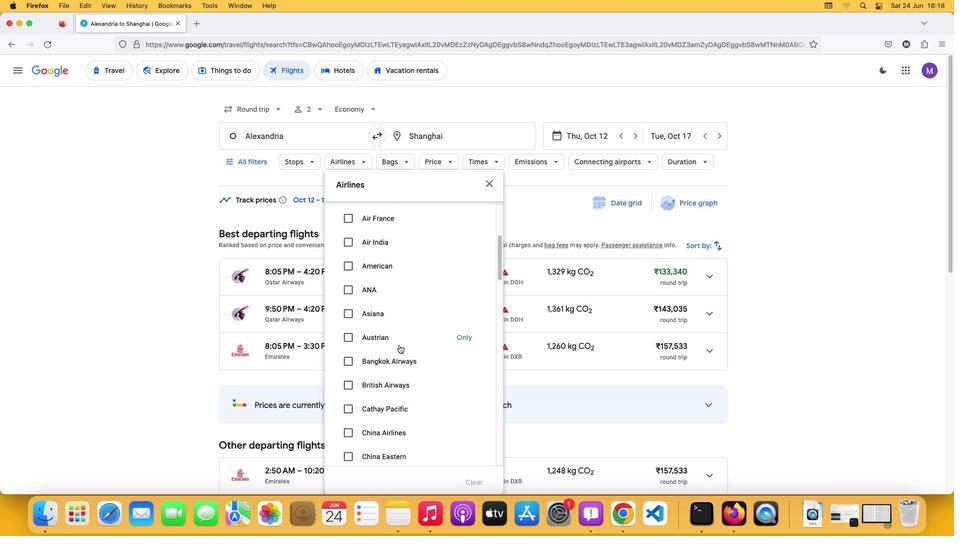 
Action: Mouse scrolled (399, 345) with delta (0, 0)
Screenshot: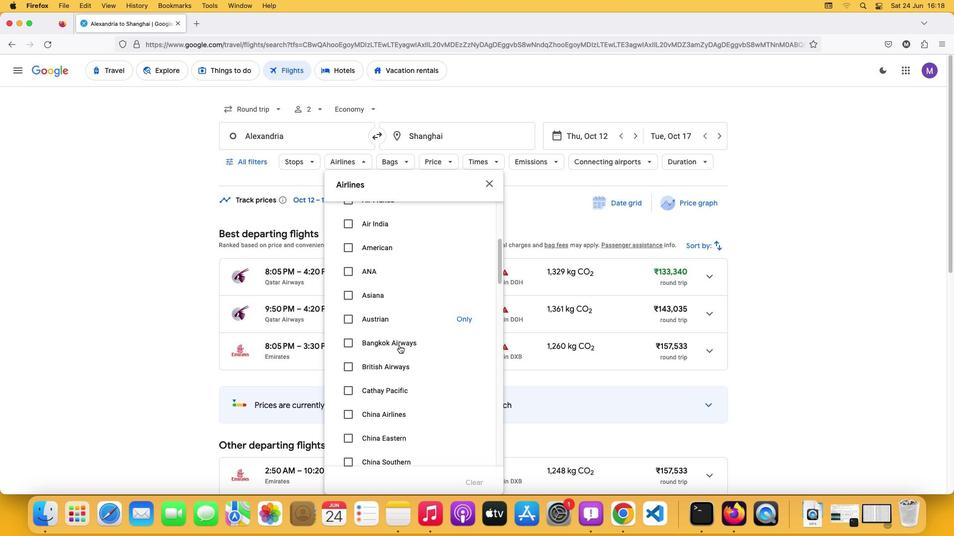 
Action: Mouse scrolled (399, 345) with delta (0, 0)
Screenshot: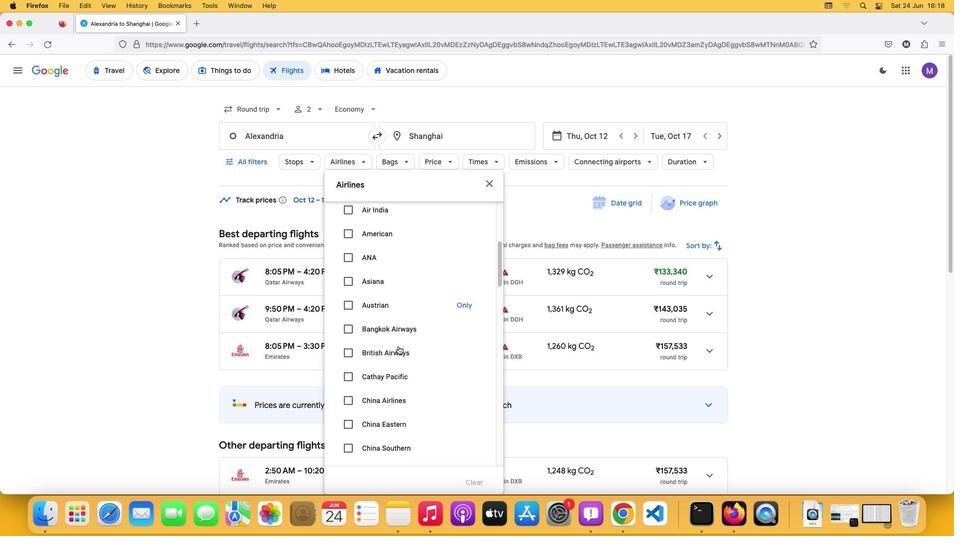 
Action: Mouse scrolled (399, 345) with delta (0, 0)
Screenshot: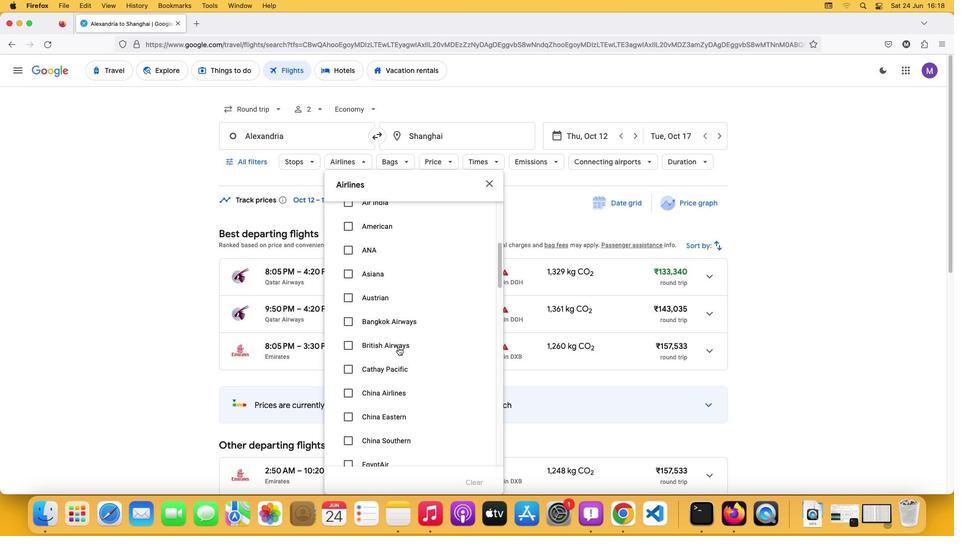 
Action: Mouse moved to (397, 348)
Screenshot: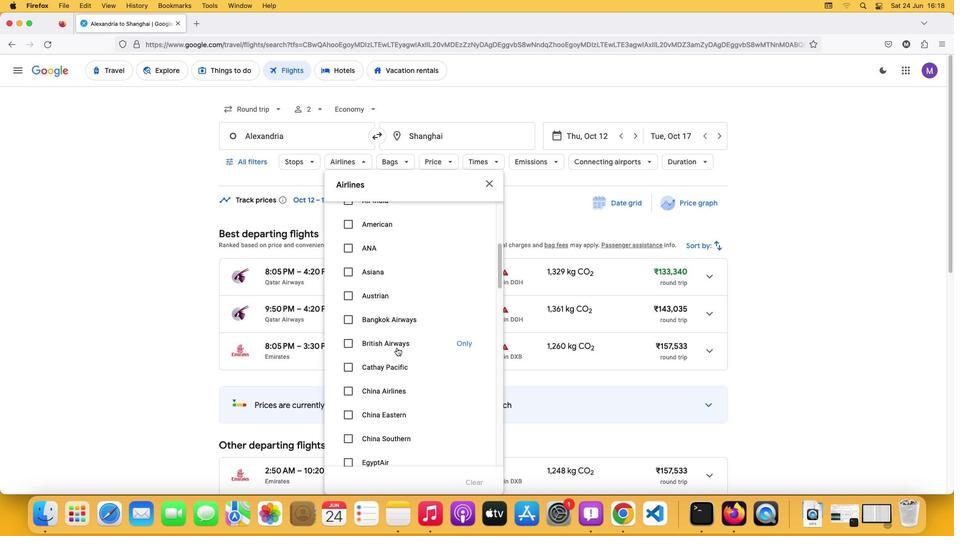 
Action: Mouse scrolled (397, 348) with delta (0, 0)
Screenshot: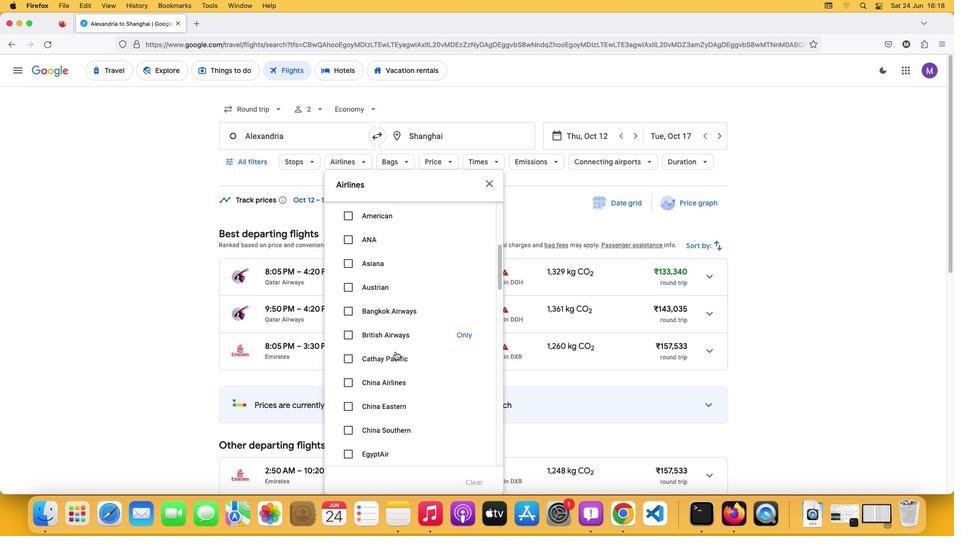 
Action: Mouse scrolled (397, 348) with delta (0, 0)
Screenshot: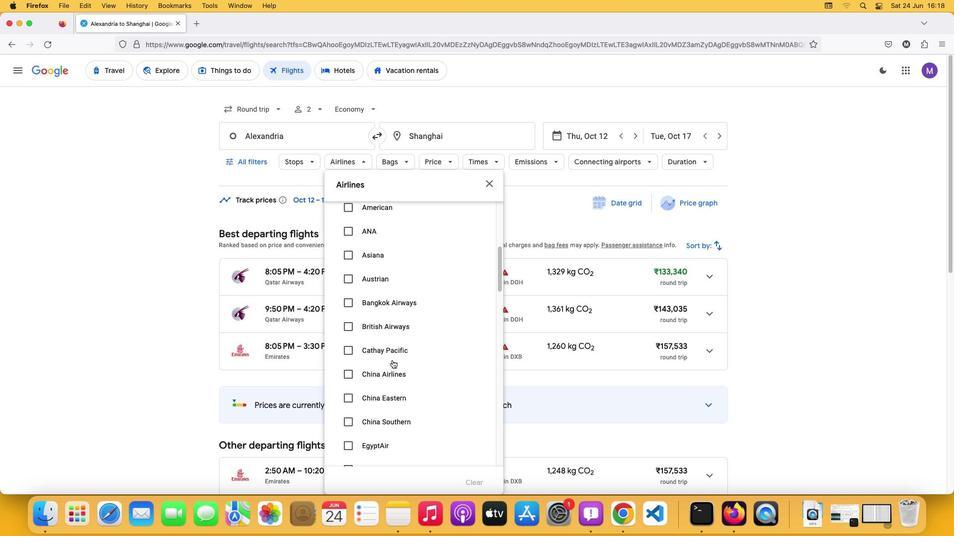 
Action: Mouse scrolled (397, 348) with delta (0, 0)
Screenshot: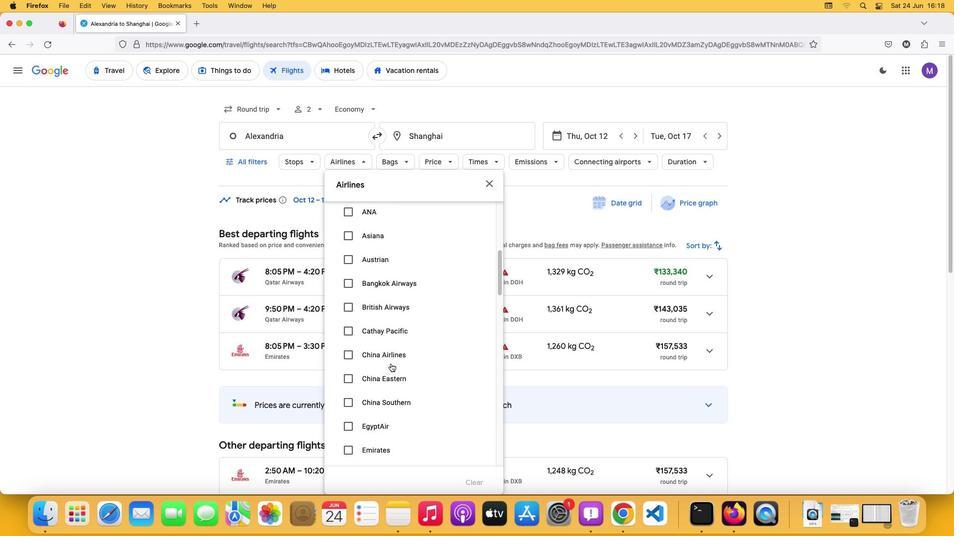 
Action: Mouse moved to (390, 364)
Screenshot: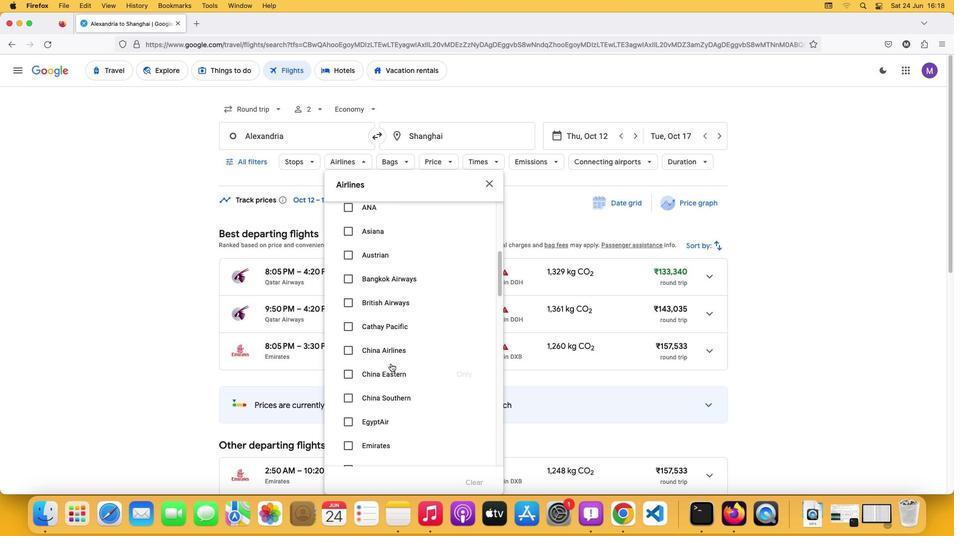 
Action: Mouse scrolled (390, 364) with delta (0, 0)
Screenshot: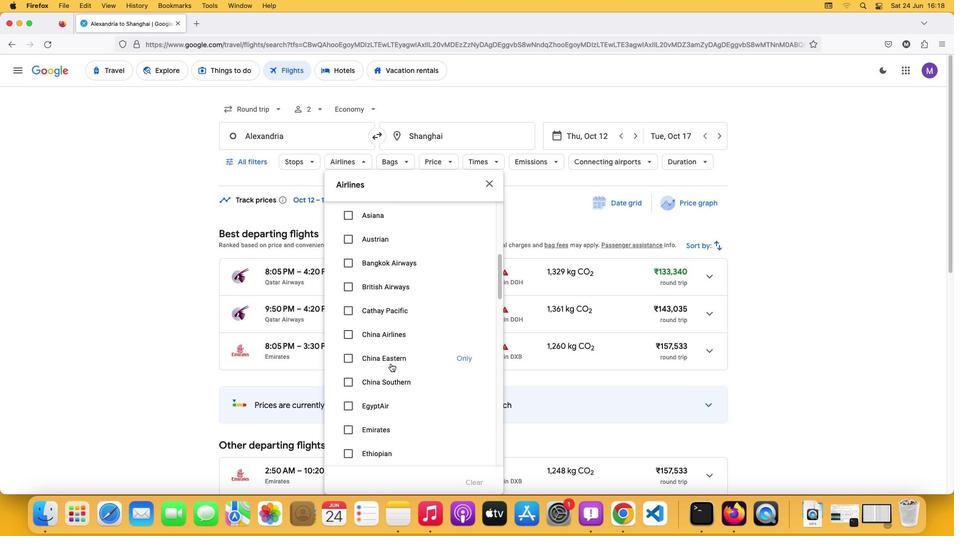 
Action: Mouse scrolled (390, 364) with delta (0, 0)
Screenshot: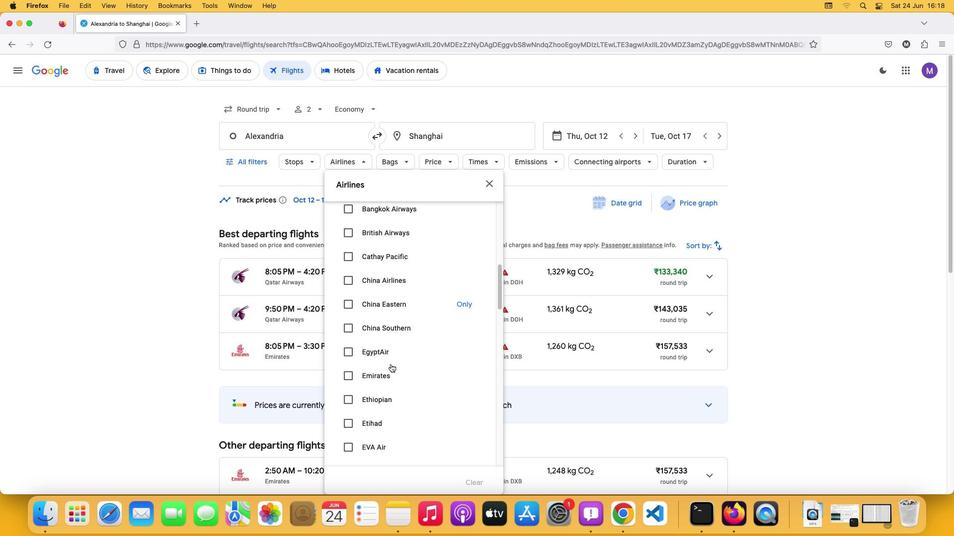 
Action: Mouse scrolled (390, 364) with delta (0, -1)
Screenshot: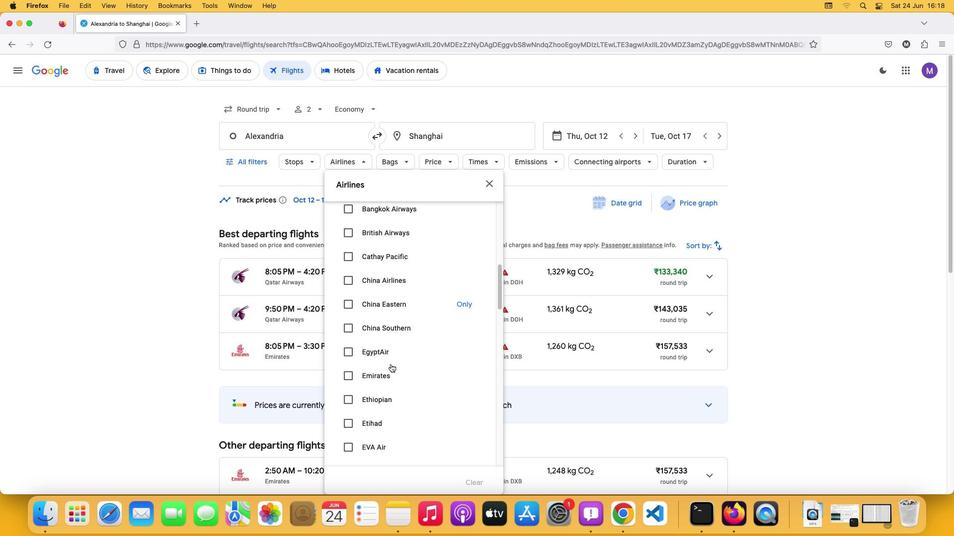 
Action: Mouse scrolled (390, 364) with delta (0, -1)
Screenshot: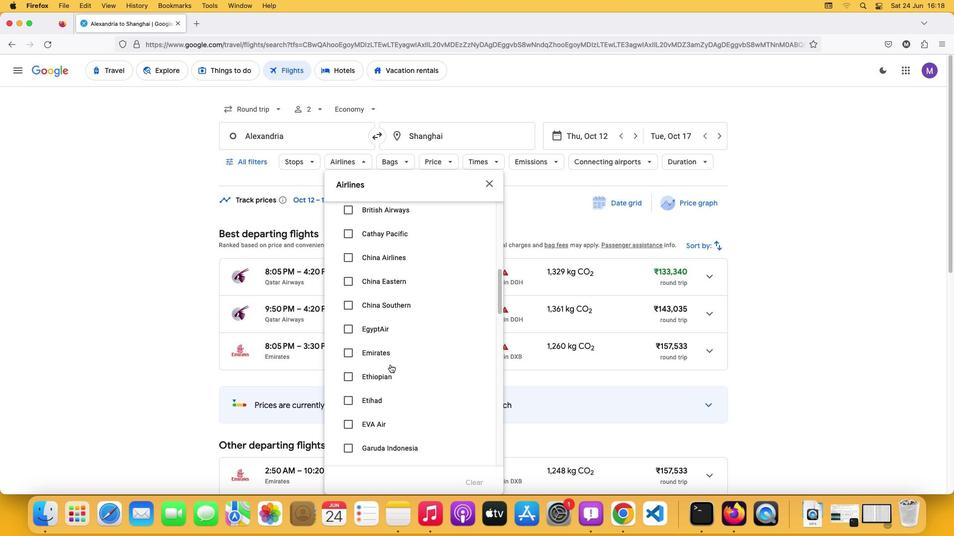 
Action: Mouse moved to (351, 353)
Screenshot: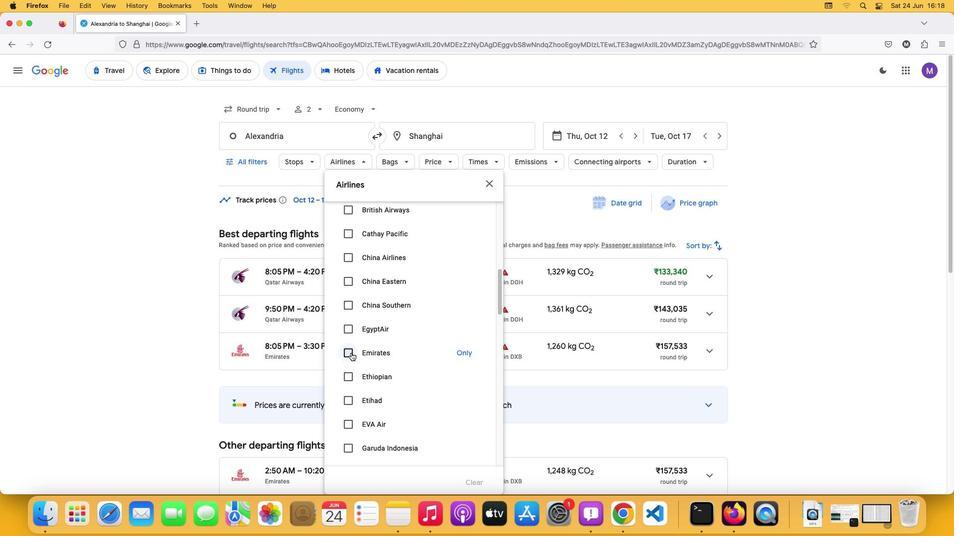 
Action: Mouse pressed left at (351, 353)
Screenshot: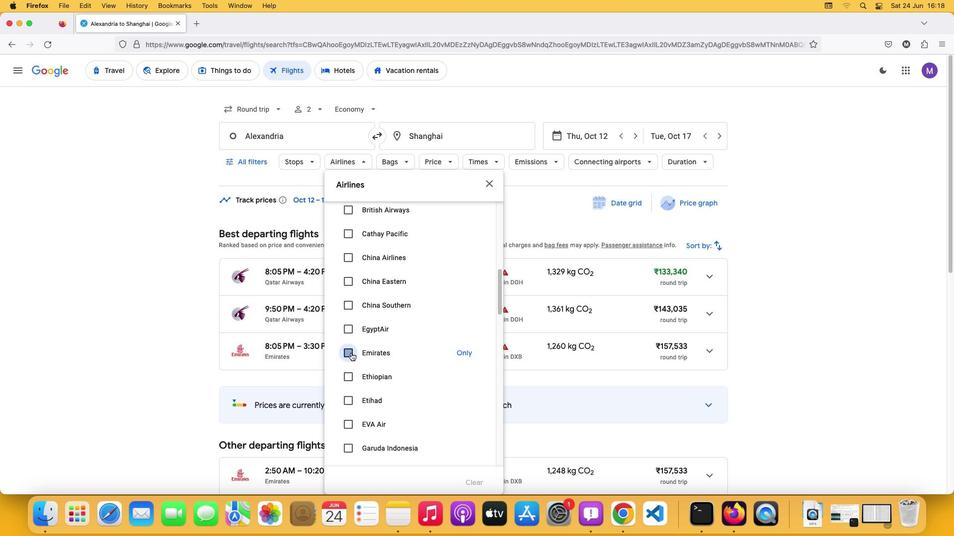 
Action: Mouse moved to (383, 241)
Screenshot: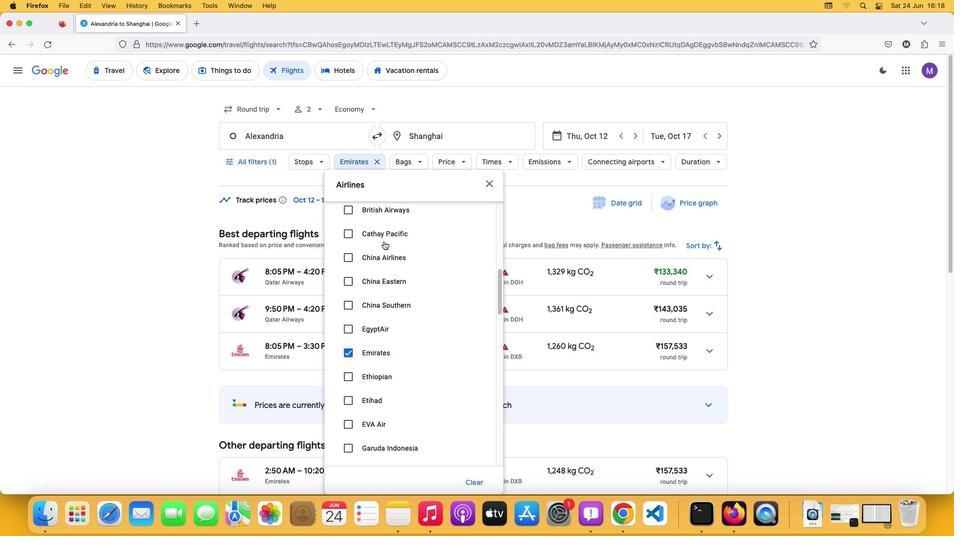 
